 Task: Find connections with filter location Shīnḏanḏ with filter topic #Mondaymotivationwith filter profile language Spanish with filter current company Adecco with filter school Gurunanak college with filter industry Security and Investigations with filter service category Commercial Insurance with filter keywords title Brand Strategist
Action: Mouse moved to (190, 166)
Screenshot: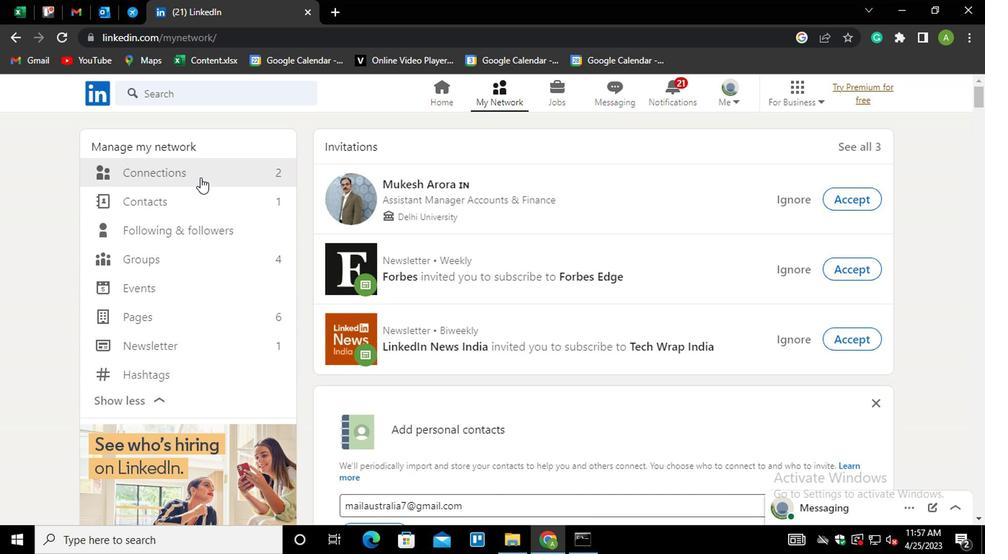 
Action: Mouse pressed left at (190, 166)
Screenshot: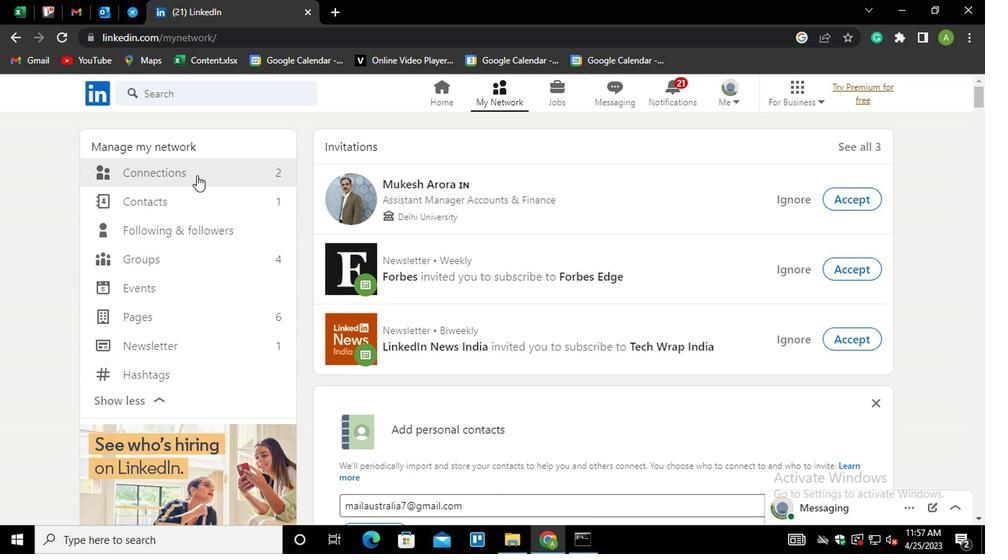 
Action: Mouse moved to (586, 167)
Screenshot: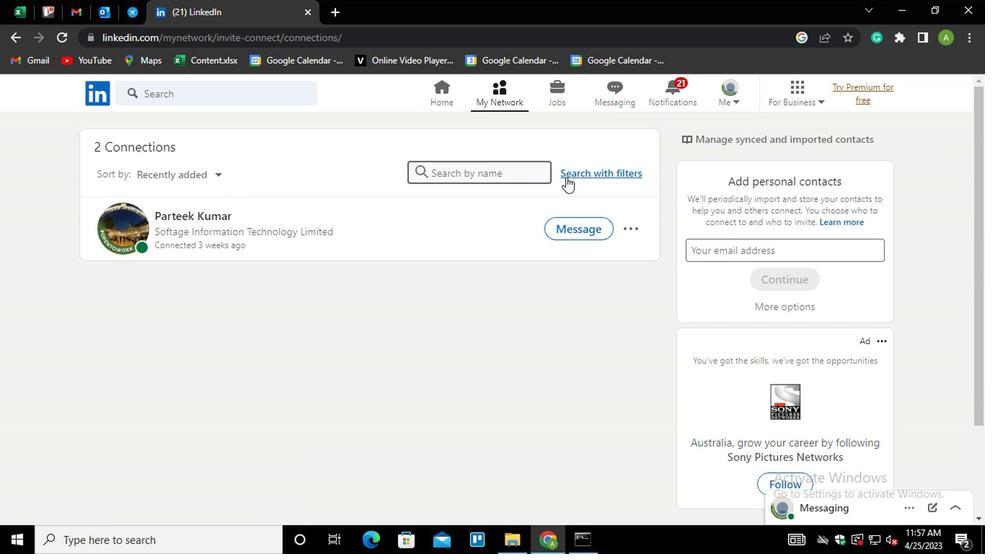 
Action: Mouse pressed left at (586, 167)
Screenshot: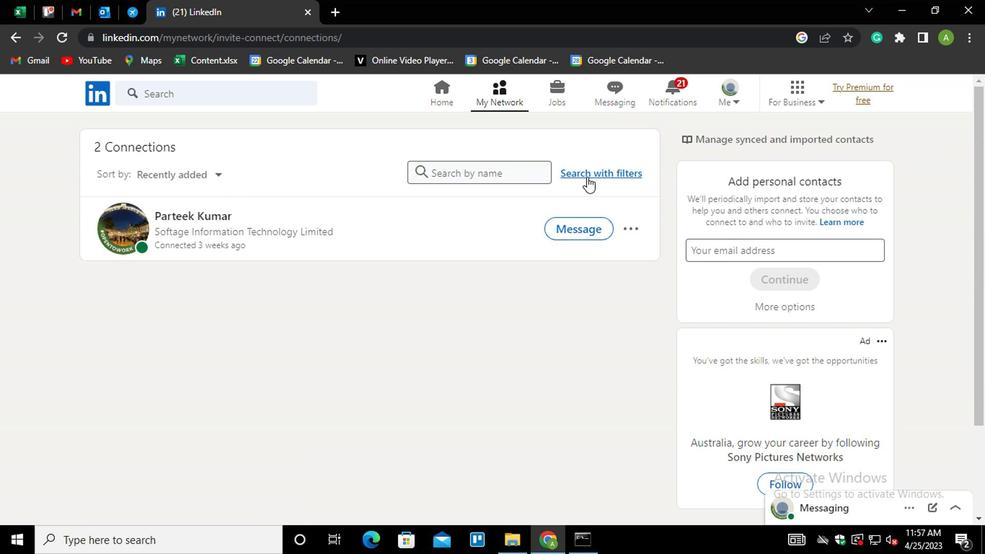 
Action: Mouse moved to (481, 122)
Screenshot: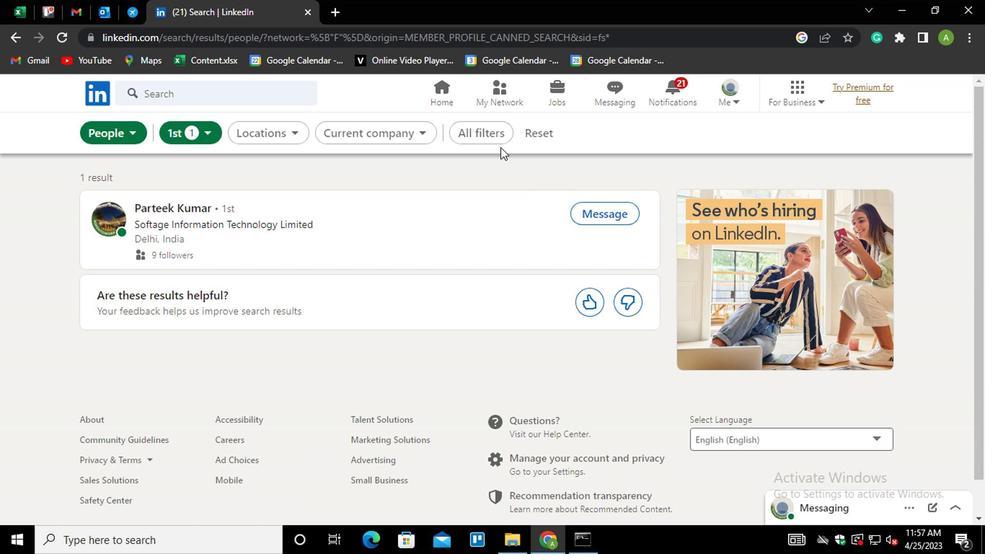 
Action: Mouse pressed left at (481, 122)
Screenshot: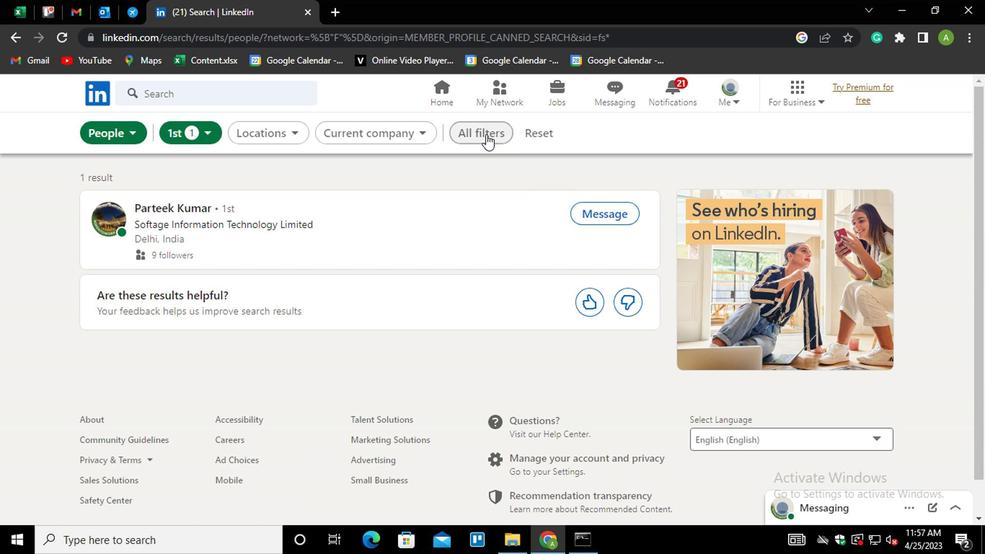 
Action: Mouse moved to (658, 362)
Screenshot: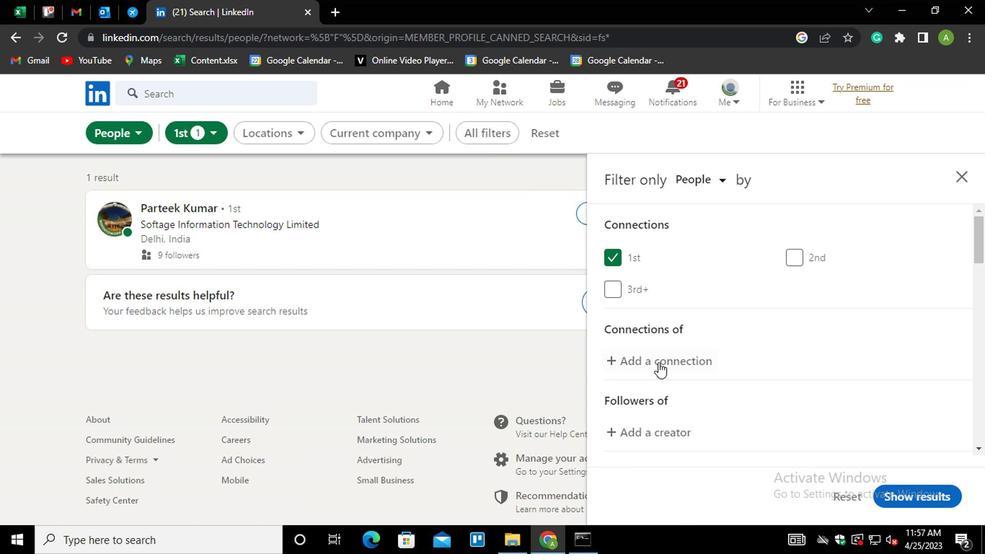 
Action: Mouse scrolled (658, 361) with delta (0, 0)
Screenshot: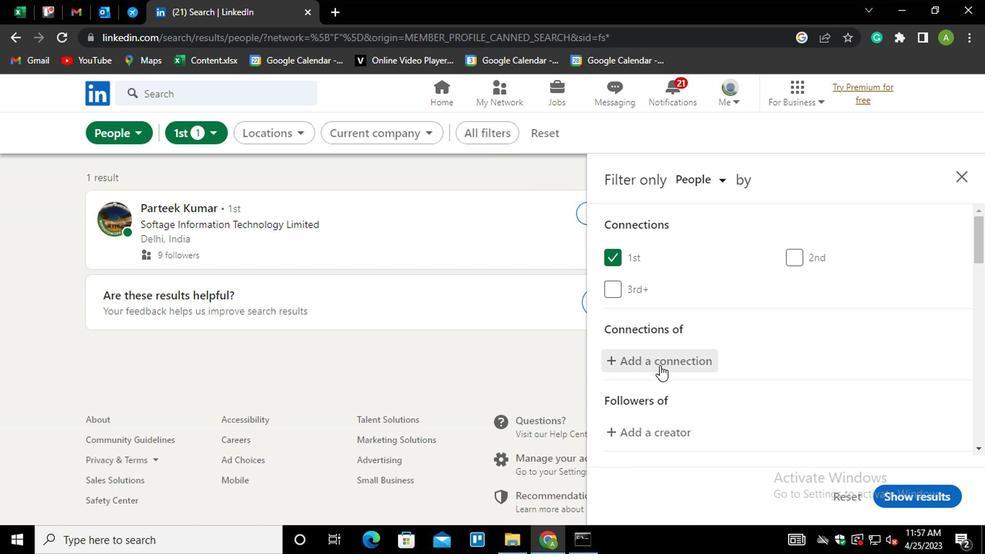 
Action: Mouse scrolled (658, 361) with delta (0, 0)
Screenshot: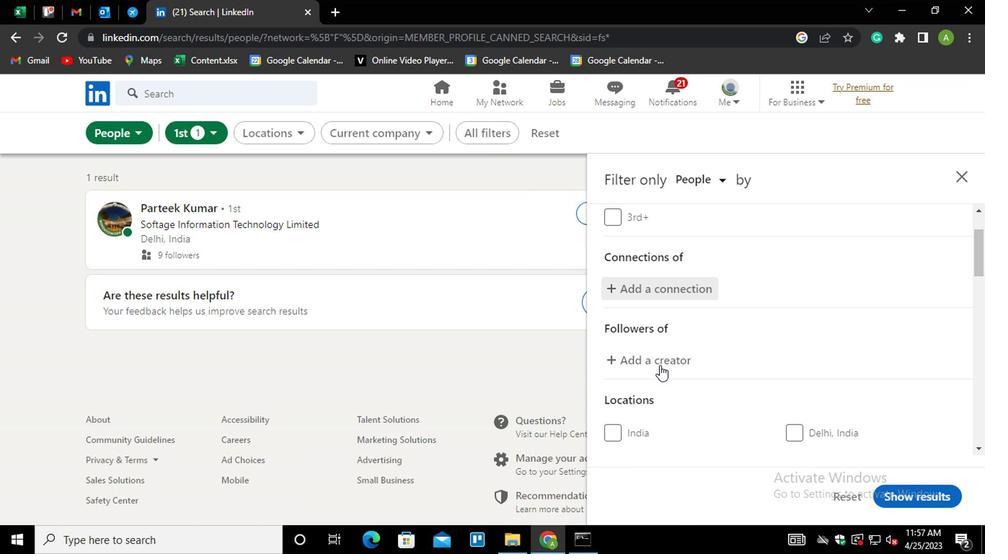 
Action: Mouse moved to (660, 368)
Screenshot: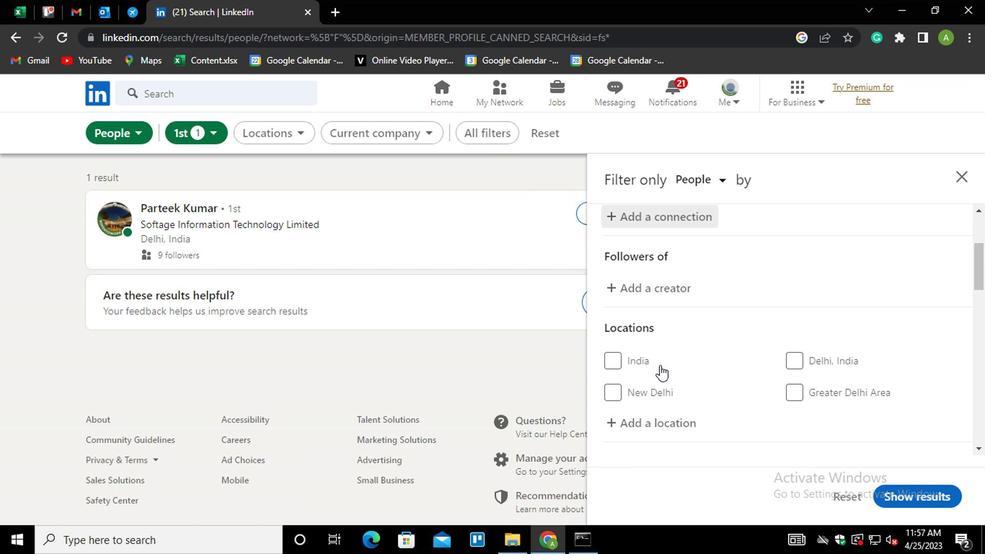
Action: Mouse scrolled (660, 367) with delta (0, -1)
Screenshot: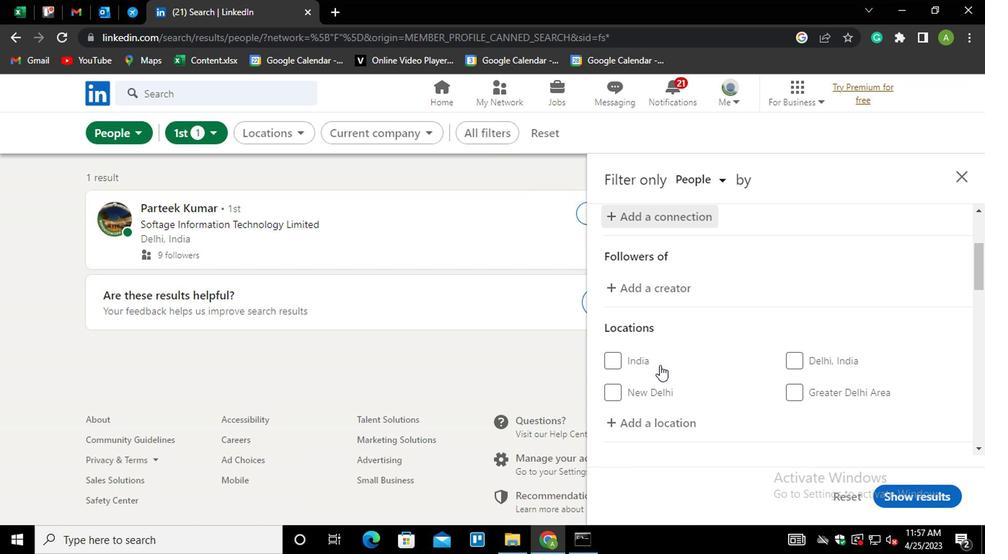 
Action: Mouse moved to (663, 349)
Screenshot: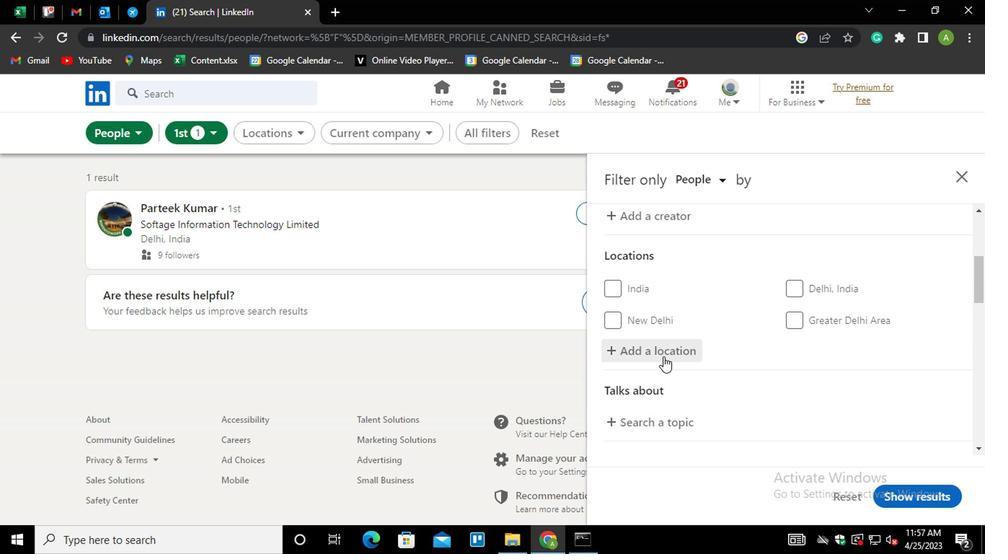
Action: Mouse scrolled (663, 348) with delta (0, 0)
Screenshot: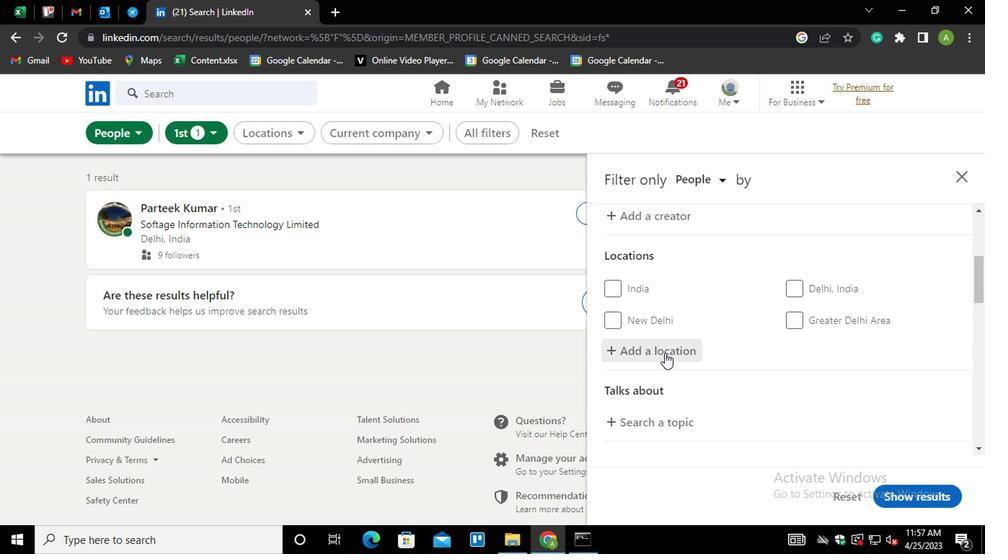 
Action: Mouse moved to (652, 275)
Screenshot: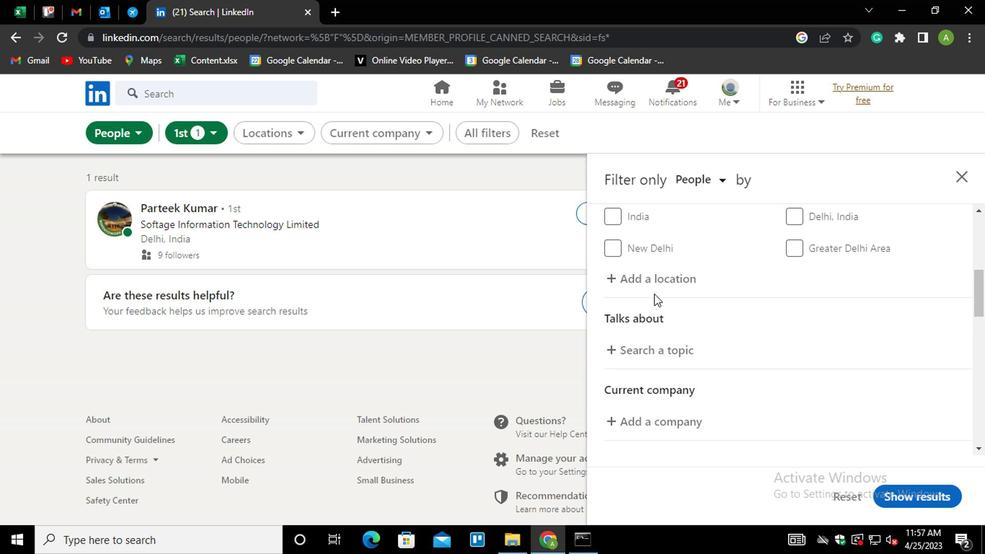 
Action: Mouse pressed left at (652, 275)
Screenshot: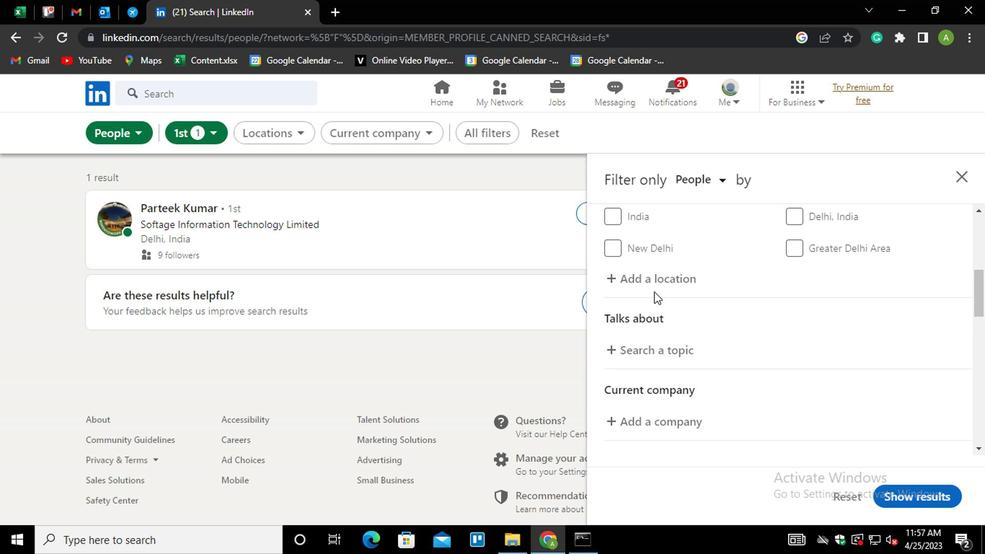 
Action: Mouse moved to (666, 272)
Screenshot: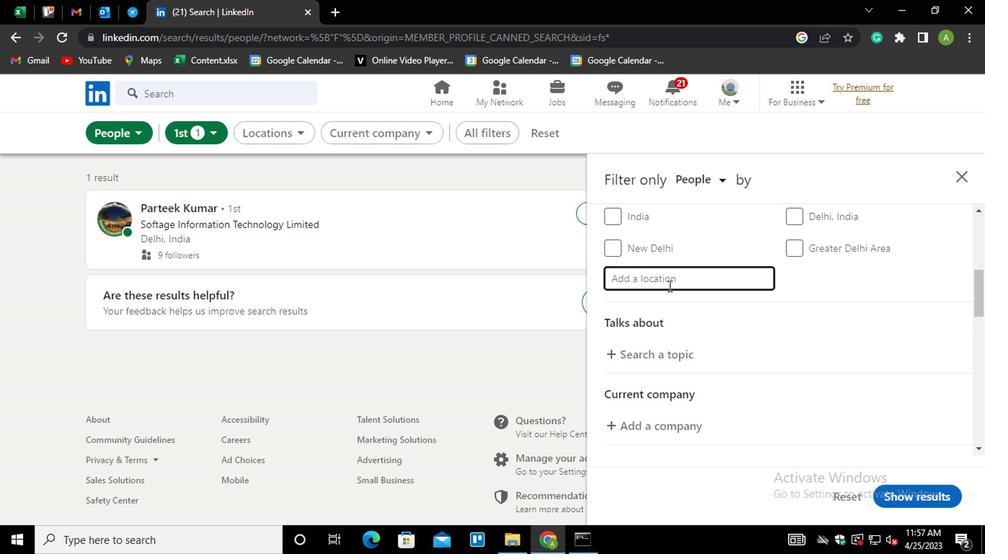 
Action: Mouse pressed left at (666, 272)
Screenshot: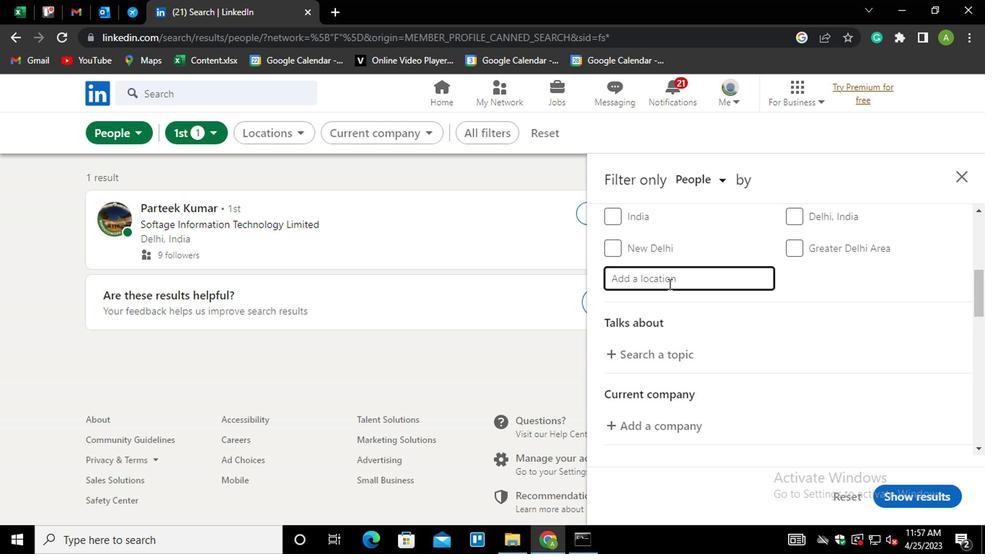 
Action: Key pressed <Key.shift>SHINDAND
Screenshot: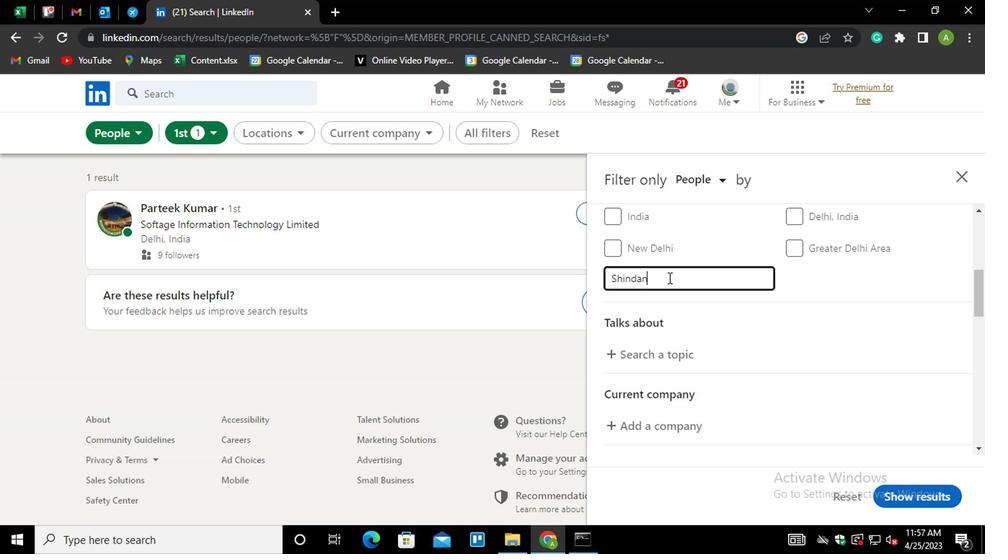 
Action: Mouse moved to (823, 288)
Screenshot: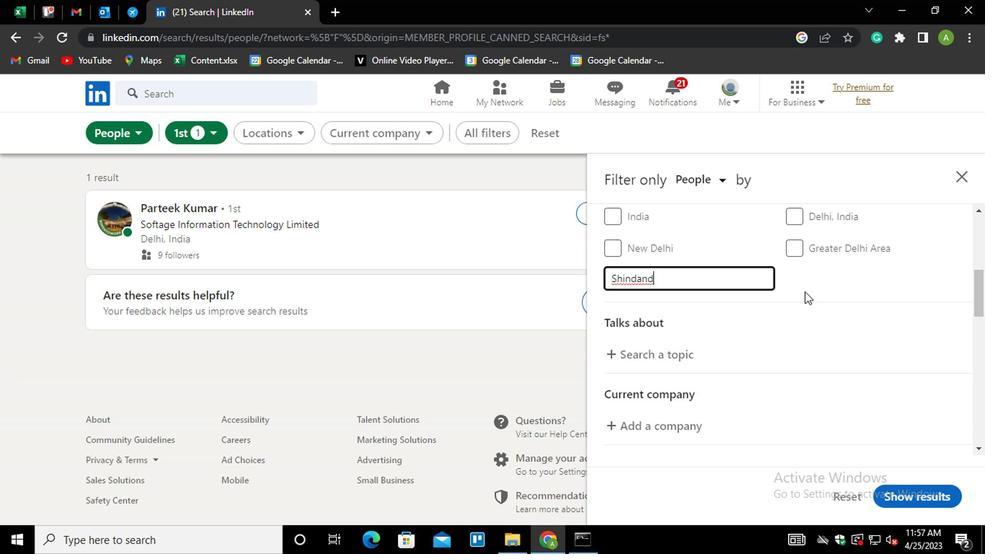 
Action: Mouse pressed left at (823, 288)
Screenshot: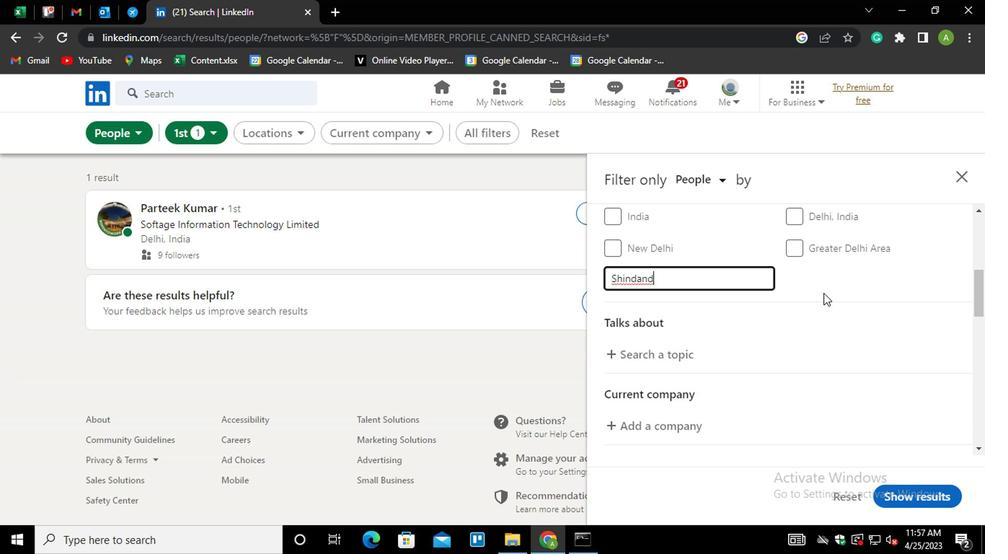 
Action: Mouse moved to (640, 346)
Screenshot: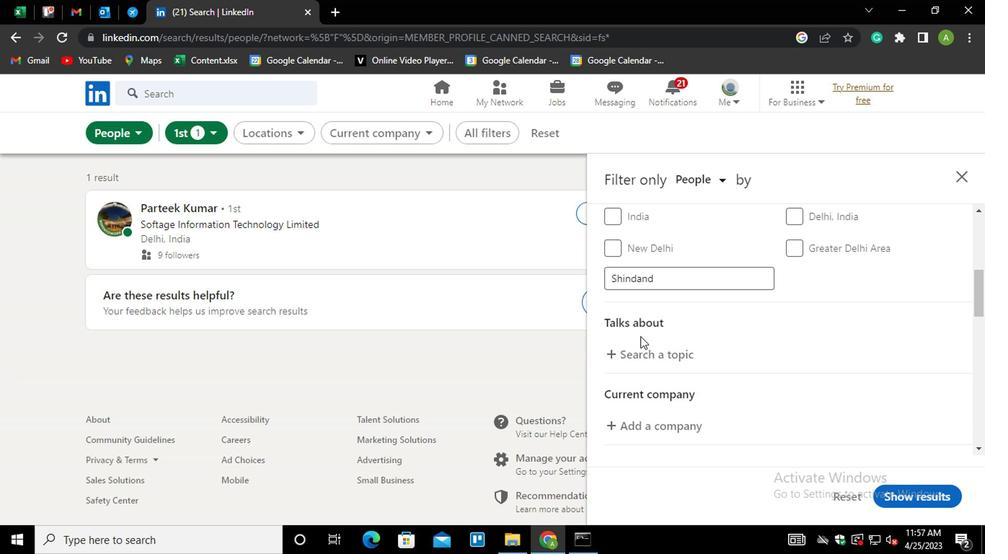 
Action: Mouse pressed left at (640, 346)
Screenshot: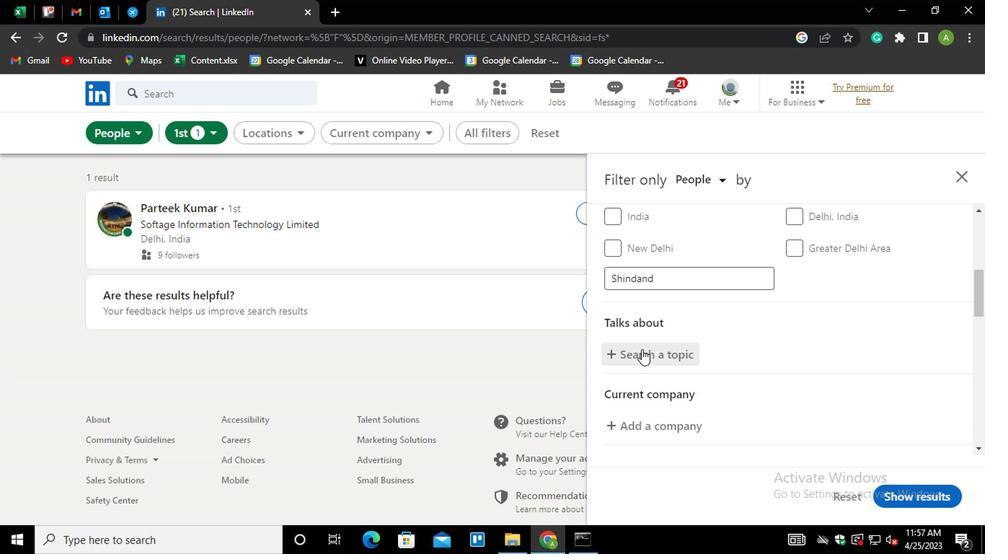 
Action: Key pressed <Key.shift>#<Key.backspace><Key.shift>#<Key.shift_r>MONDAYMOTIVATIONWITH
Screenshot: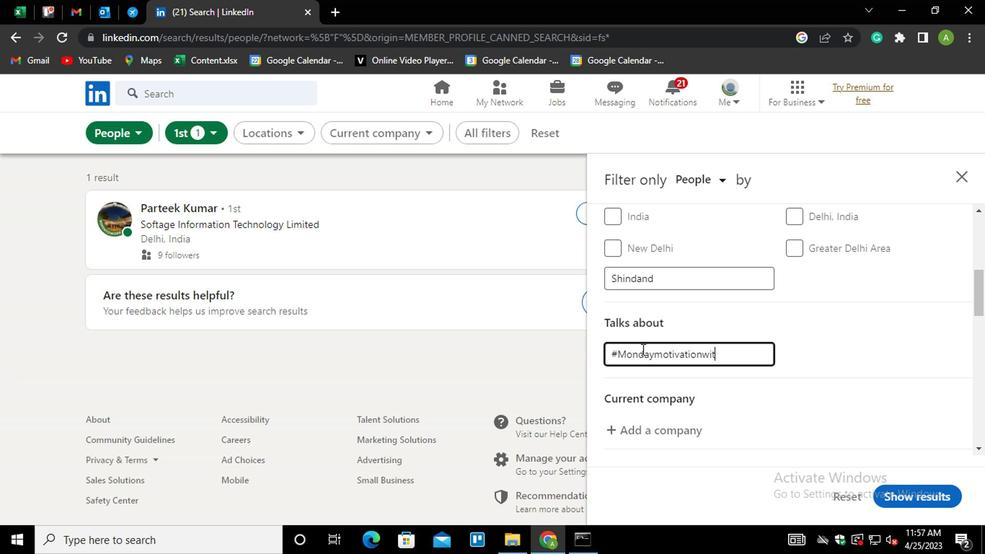 
Action: Mouse moved to (825, 290)
Screenshot: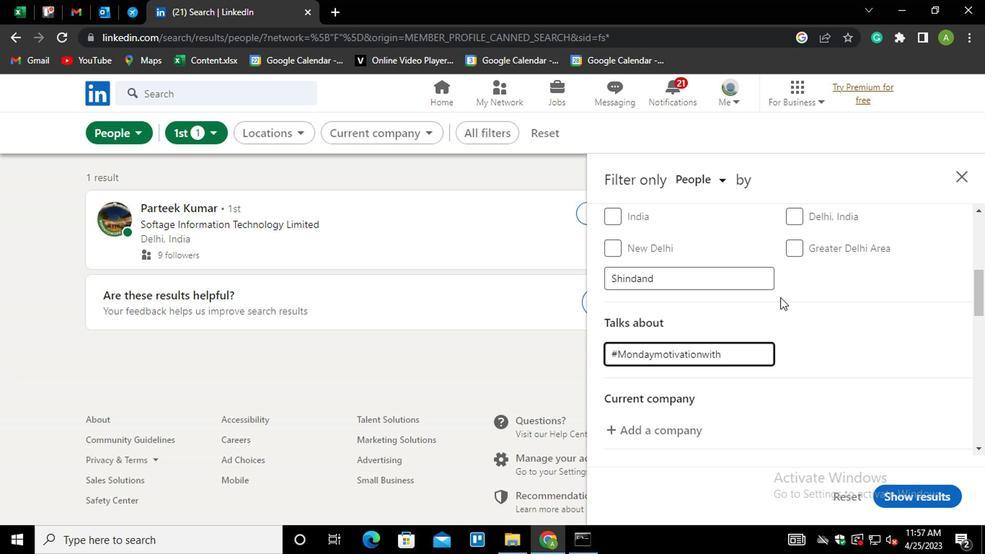 
Action: Mouse pressed left at (825, 290)
Screenshot: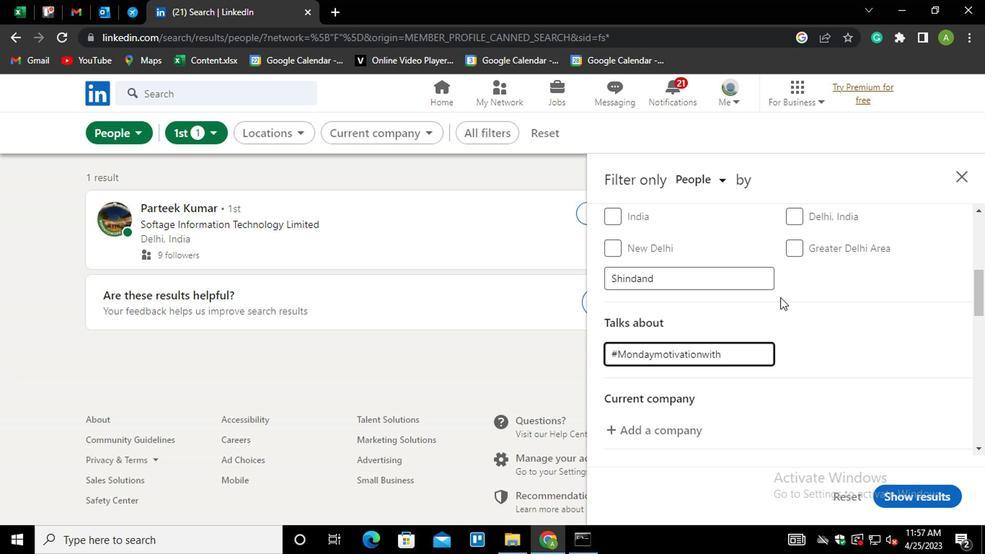 
Action: Mouse moved to (887, 327)
Screenshot: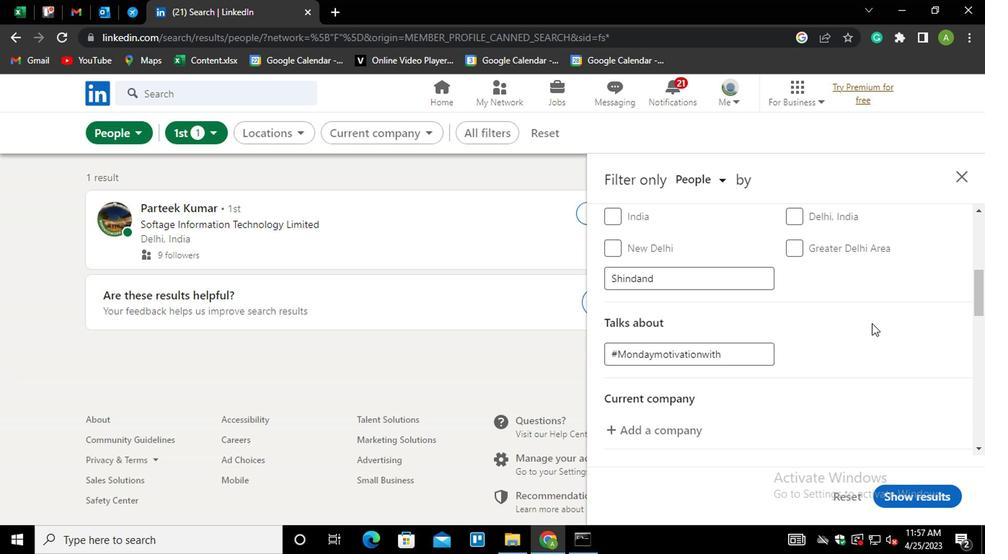
Action: Mouse scrolled (887, 326) with delta (0, -1)
Screenshot: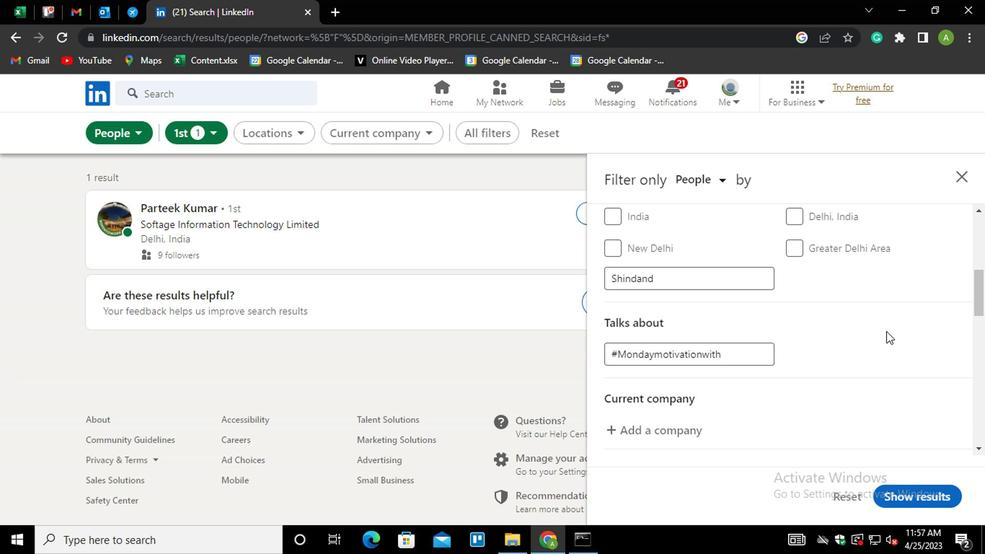 
Action: Mouse scrolled (887, 326) with delta (0, -1)
Screenshot: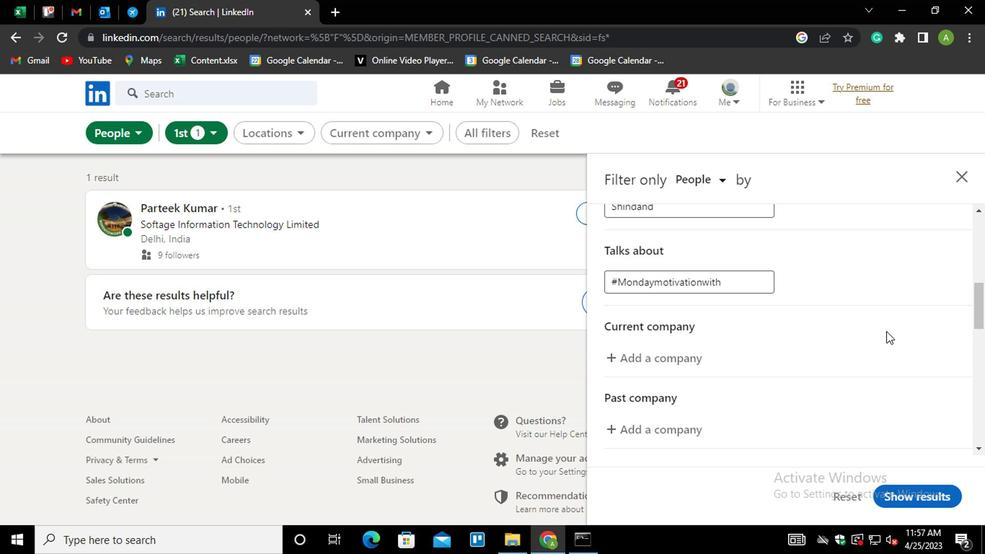 
Action: Mouse scrolled (887, 326) with delta (0, -1)
Screenshot: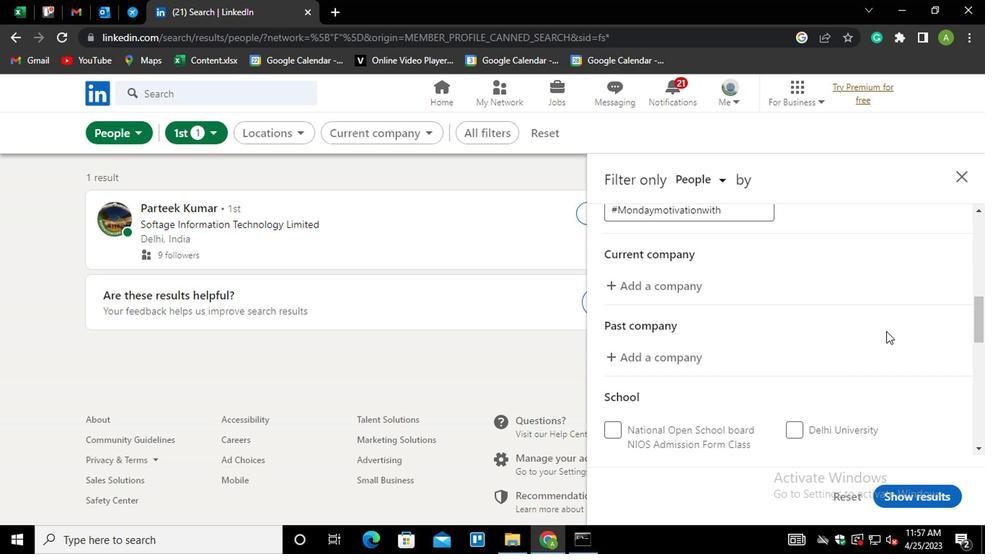 
Action: Mouse scrolled (887, 326) with delta (0, -1)
Screenshot: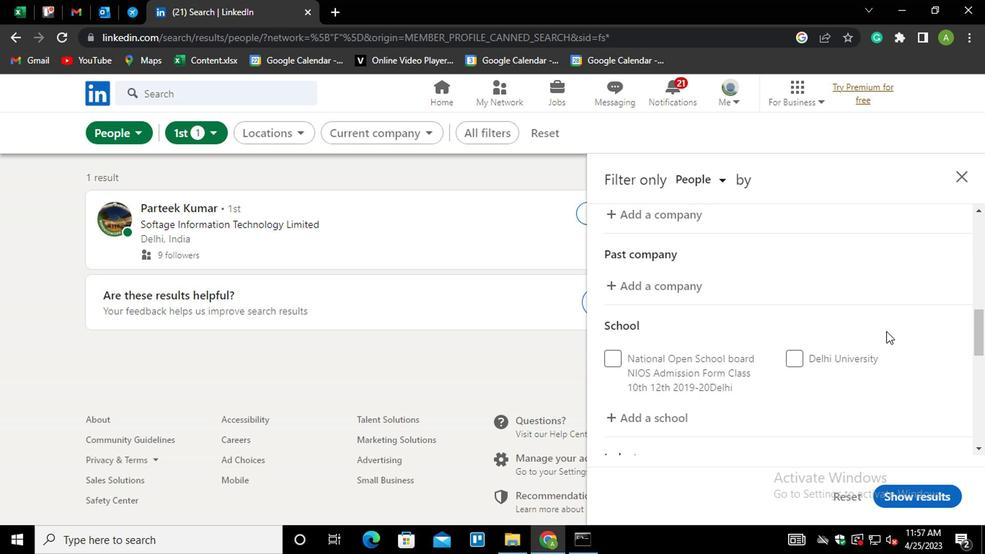 
Action: Mouse scrolled (887, 326) with delta (0, -1)
Screenshot: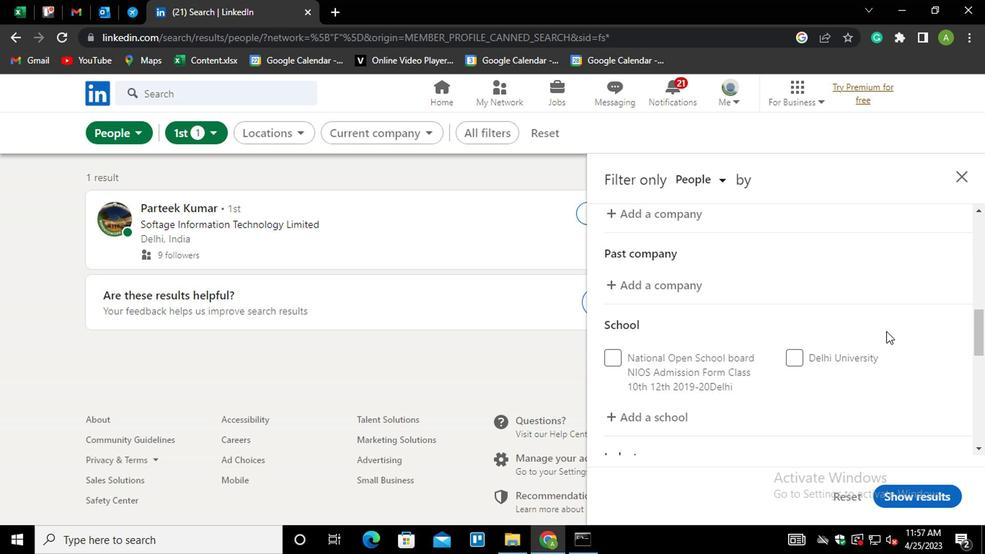 
Action: Mouse moved to (887, 328)
Screenshot: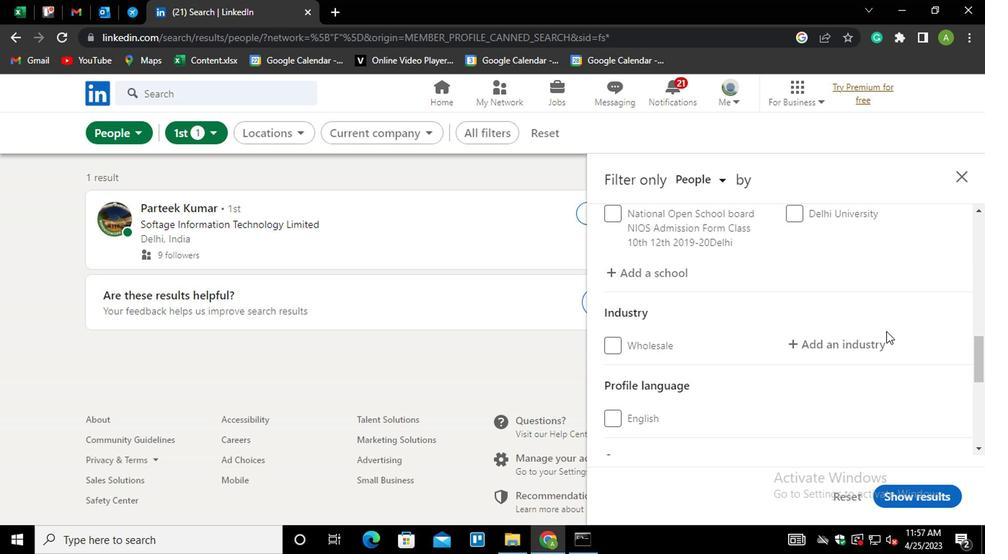 
Action: Mouse scrolled (887, 327) with delta (0, 0)
Screenshot: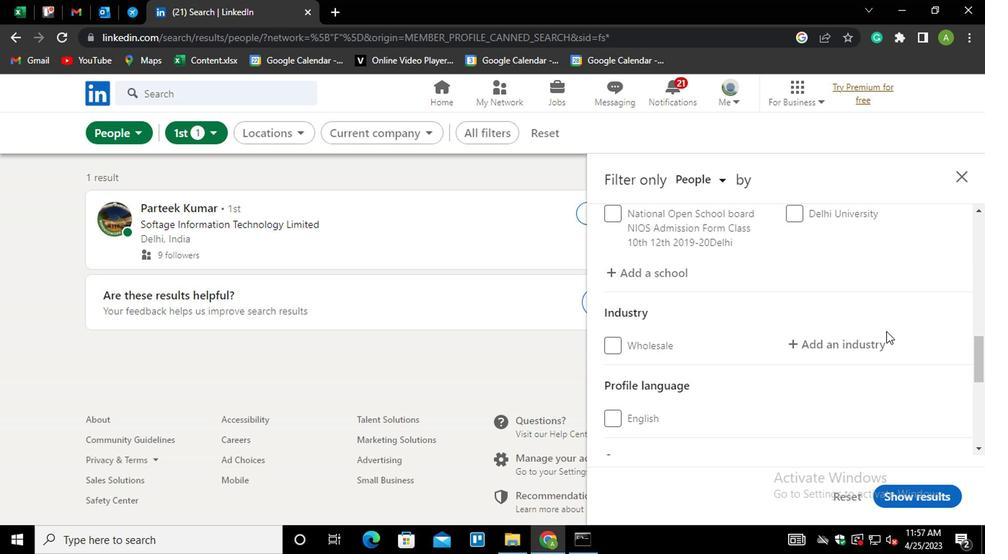 
Action: Mouse moved to (887, 329)
Screenshot: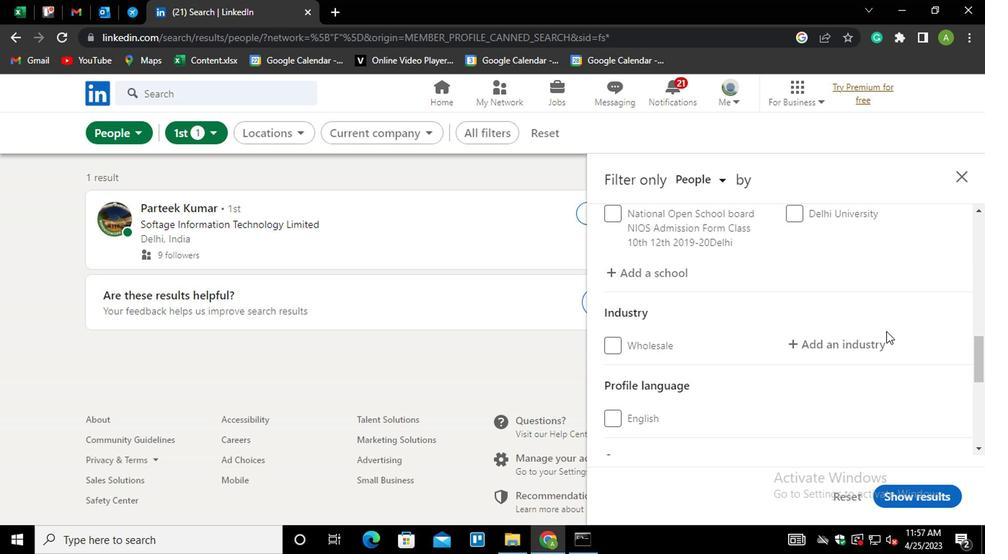 
Action: Mouse scrolled (887, 328) with delta (0, -1)
Screenshot: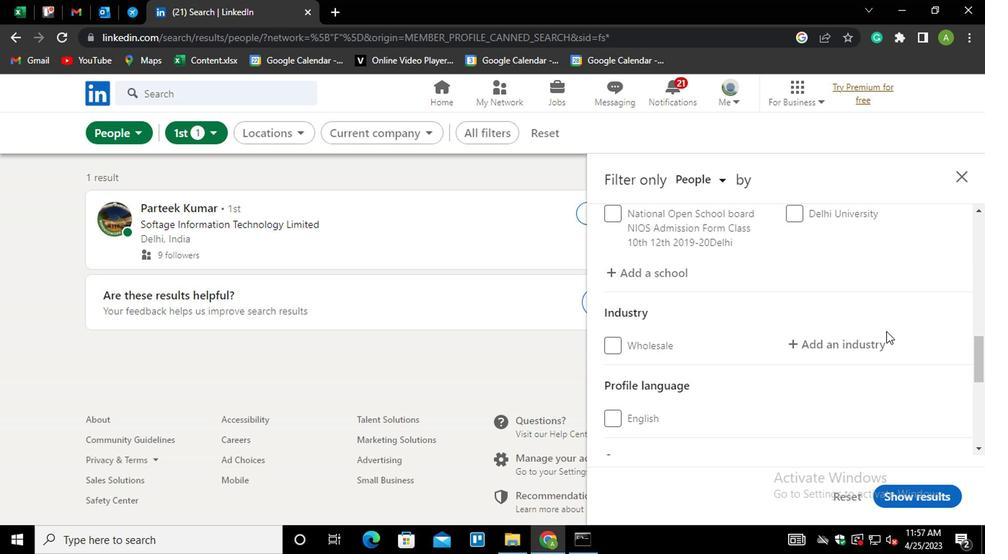 
Action: Mouse scrolled (887, 328) with delta (0, -1)
Screenshot: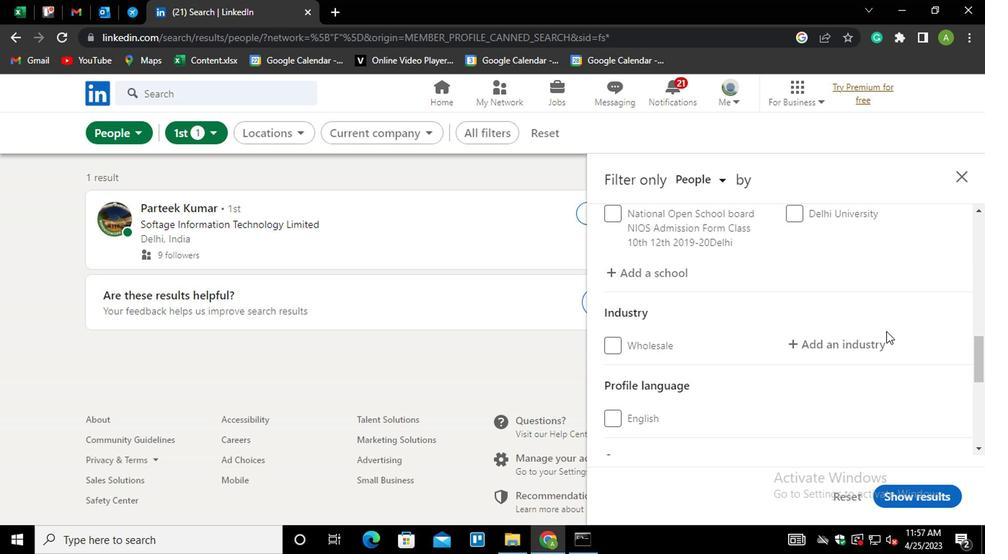 
Action: Mouse scrolled (887, 329) with delta (0, 0)
Screenshot: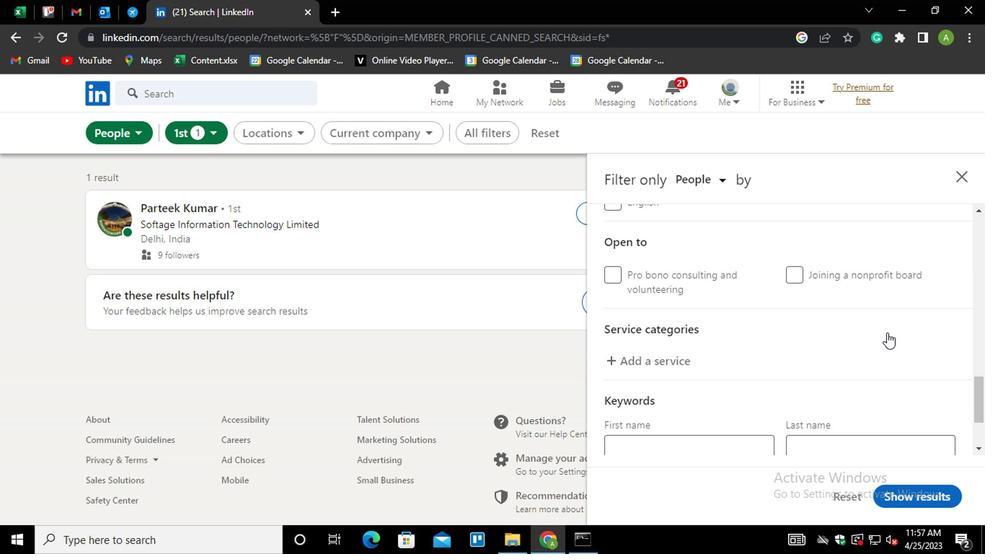 
Action: Mouse scrolled (887, 329) with delta (0, 0)
Screenshot: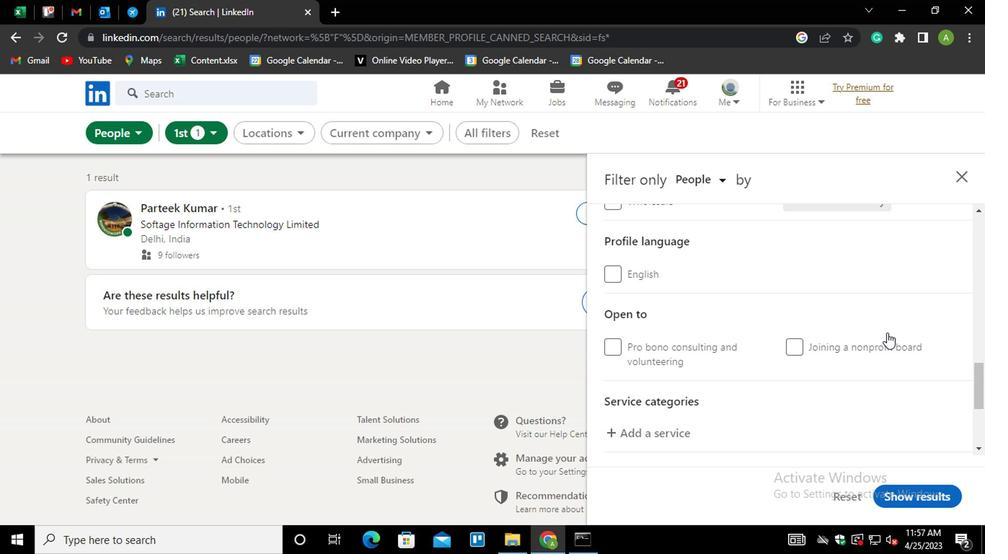 
Action: Mouse scrolled (887, 329) with delta (0, 0)
Screenshot: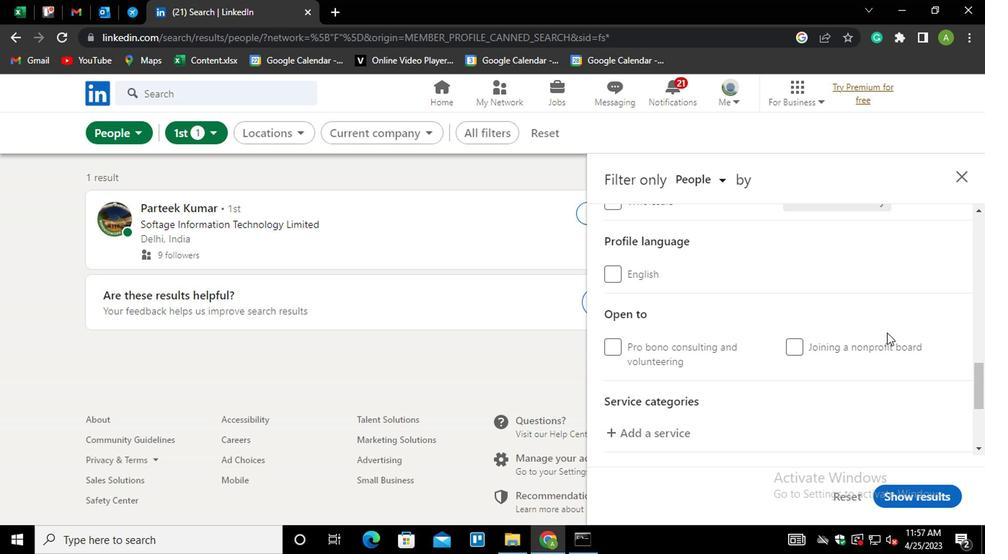 
Action: Mouse scrolled (887, 329) with delta (0, 0)
Screenshot: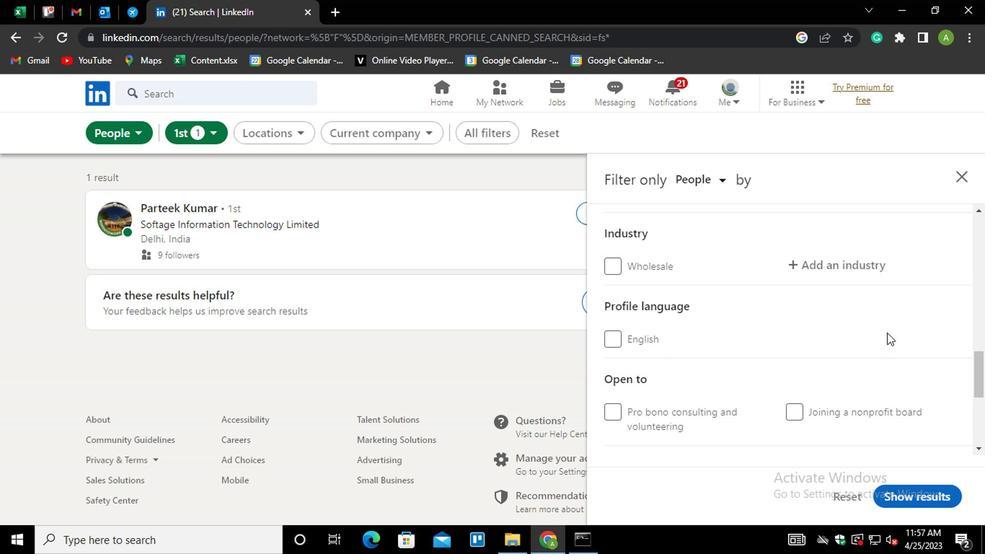 
Action: Mouse scrolled (887, 329) with delta (0, 0)
Screenshot: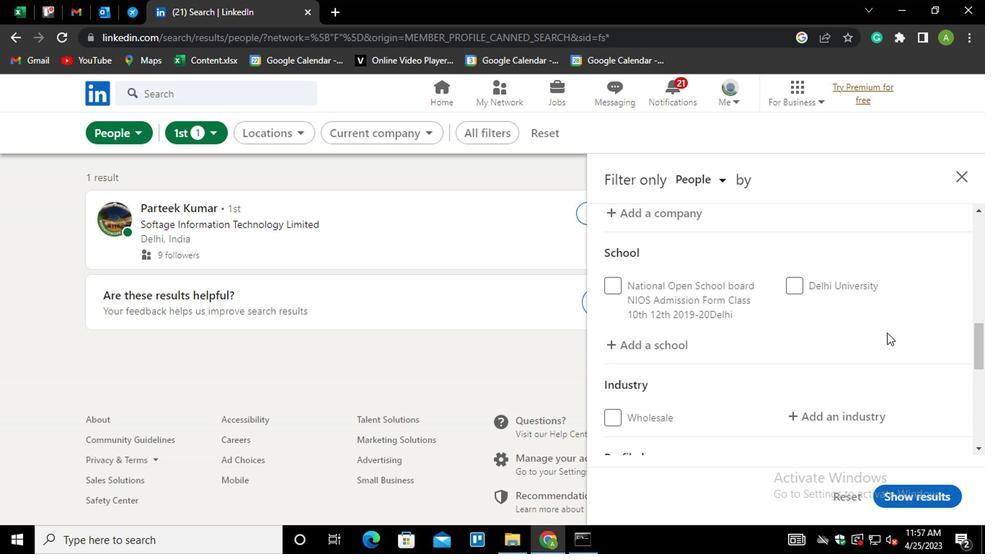 
Action: Mouse scrolled (887, 329) with delta (0, 0)
Screenshot: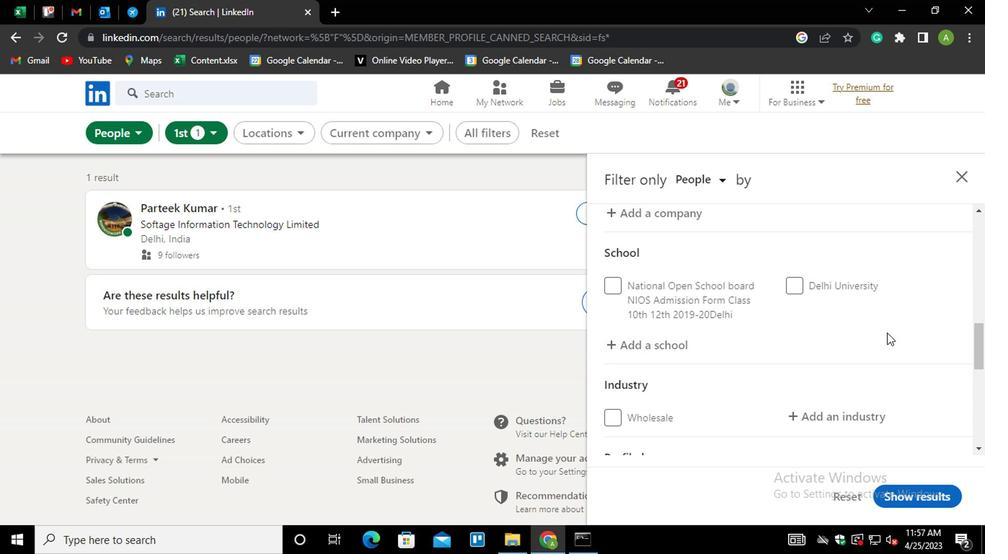 
Action: Mouse moved to (690, 276)
Screenshot: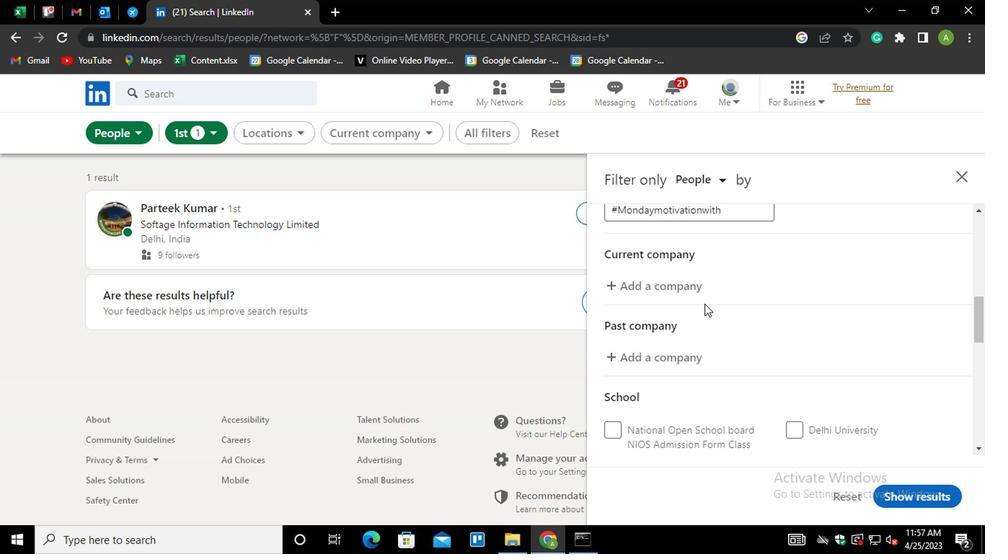 
Action: Mouse pressed left at (690, 276)
Screenshot: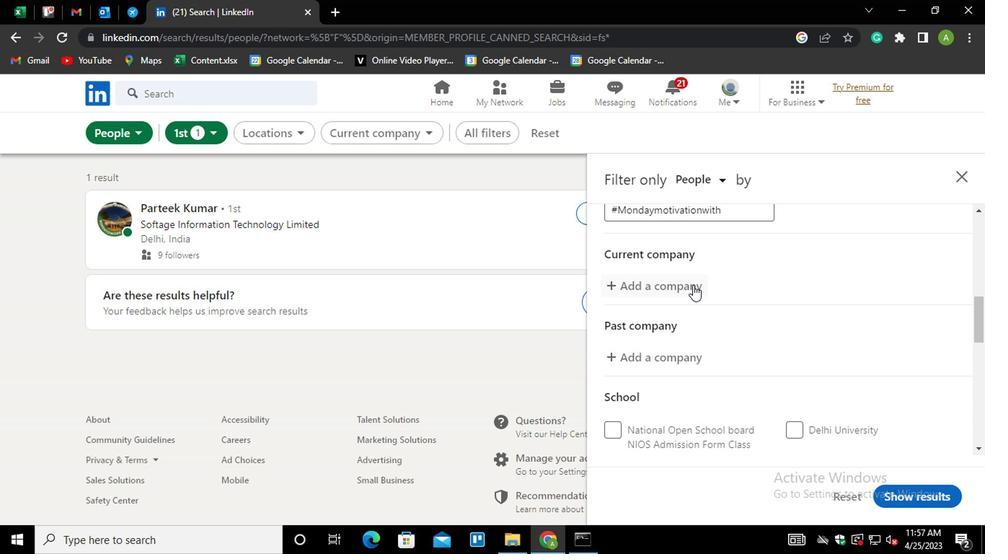 
Action: Mouse moved to (690, 276)
Screenshot: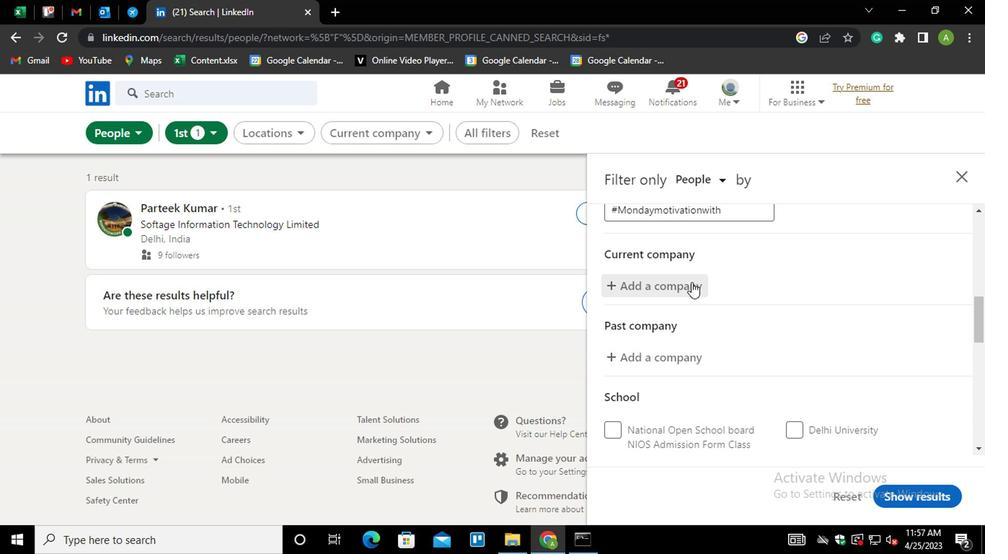 
Action: Key pressed <Key.shift>ADD<Key.backspace>ECC<Key.down><Key.enter>
Screenshot: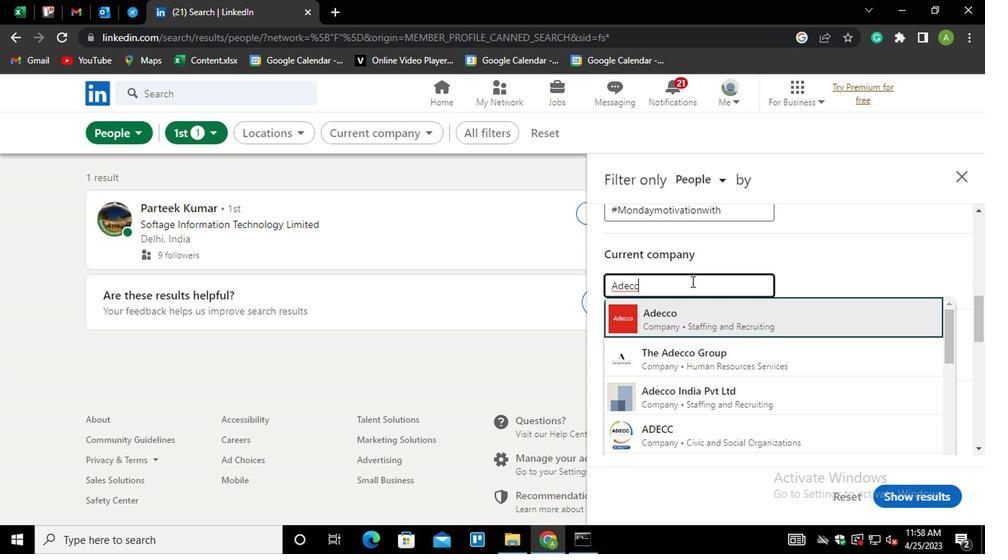 
Action: Mouse moved to (763, 299)
Screenshot: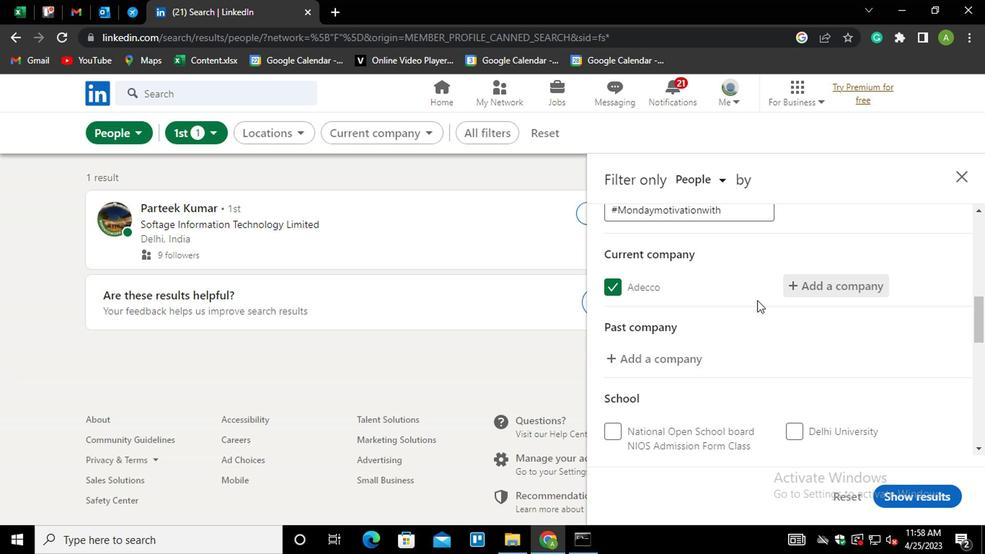 
Action: Mouse scrolled (763, 299) with delta (0, 0)
Screenshot: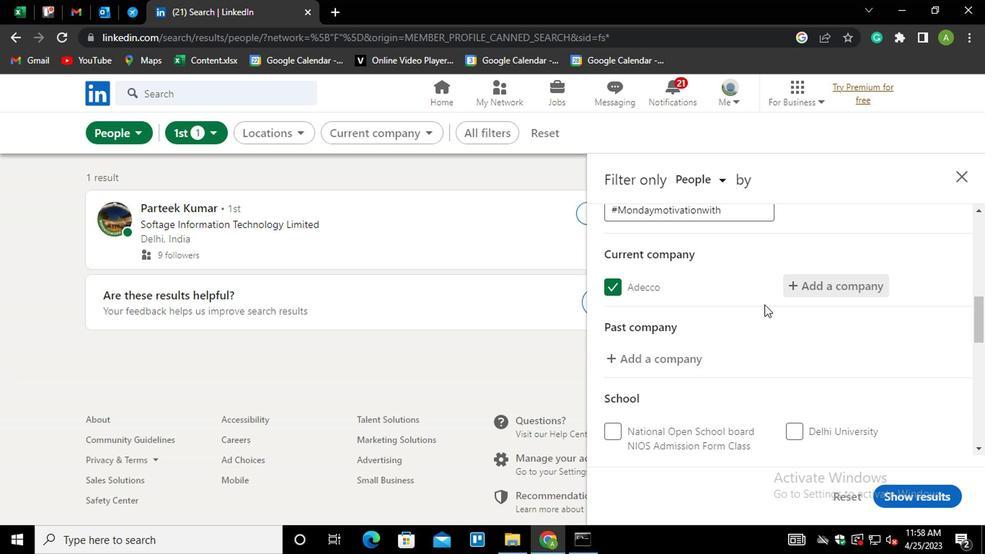
Action: Mouse scrolled (763, 299) with delta (0, 0)
Screenshot: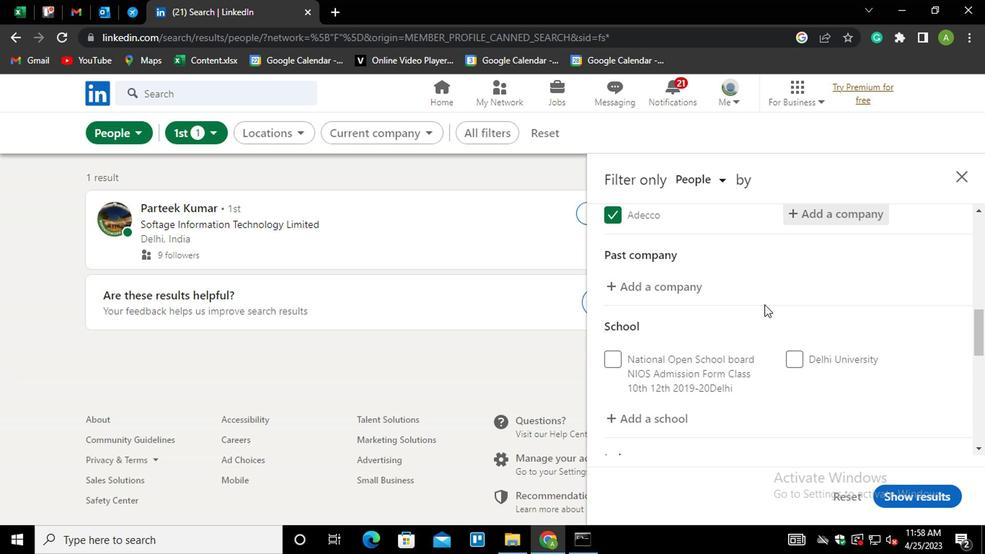
Action: Mouse moved to (652, 348)
Screenshot: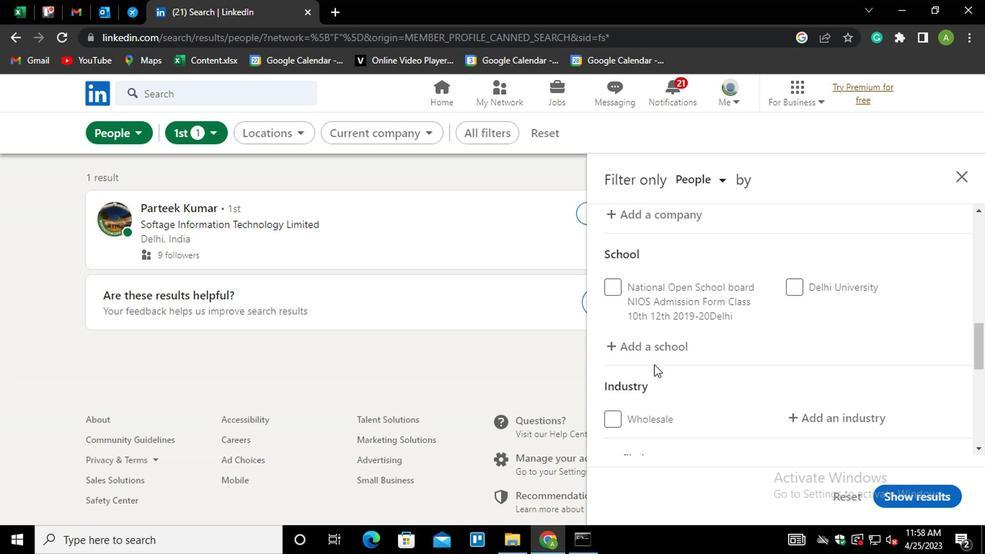 
Action: Mouse pressed left at (652, 348)
Screenshot: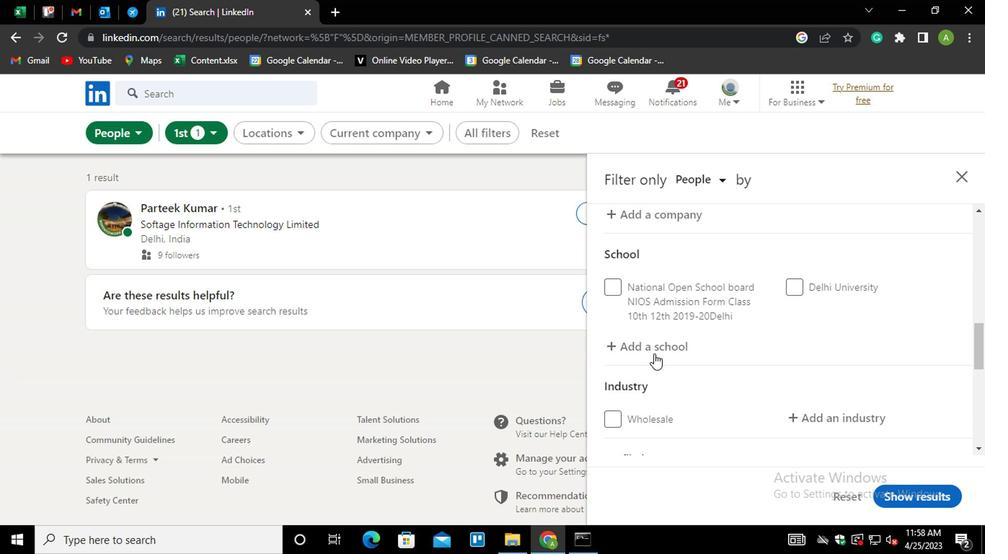 
Action: Mouse moved to (663, 345)
Screenshot: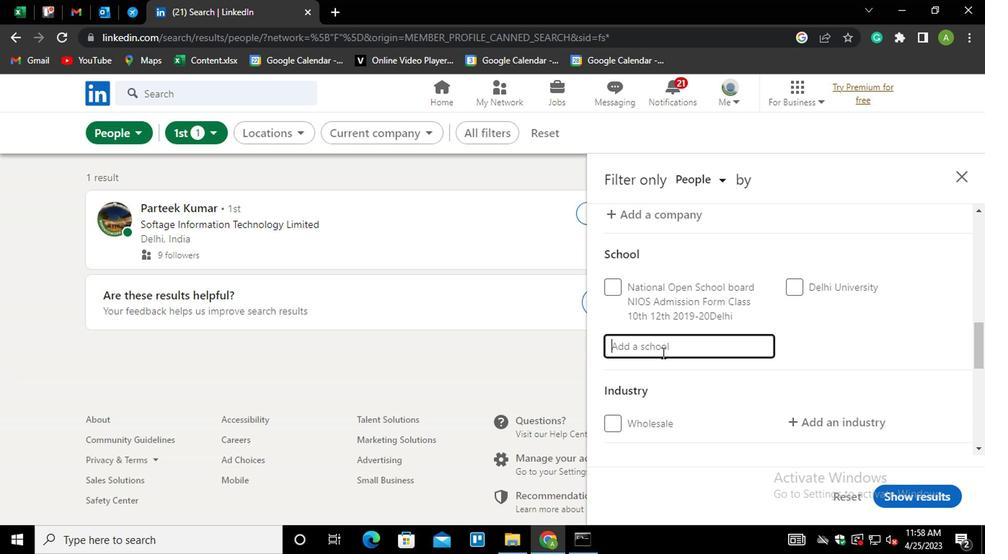 
Action: Mouse pressed left at (663, 345)
Screenshot: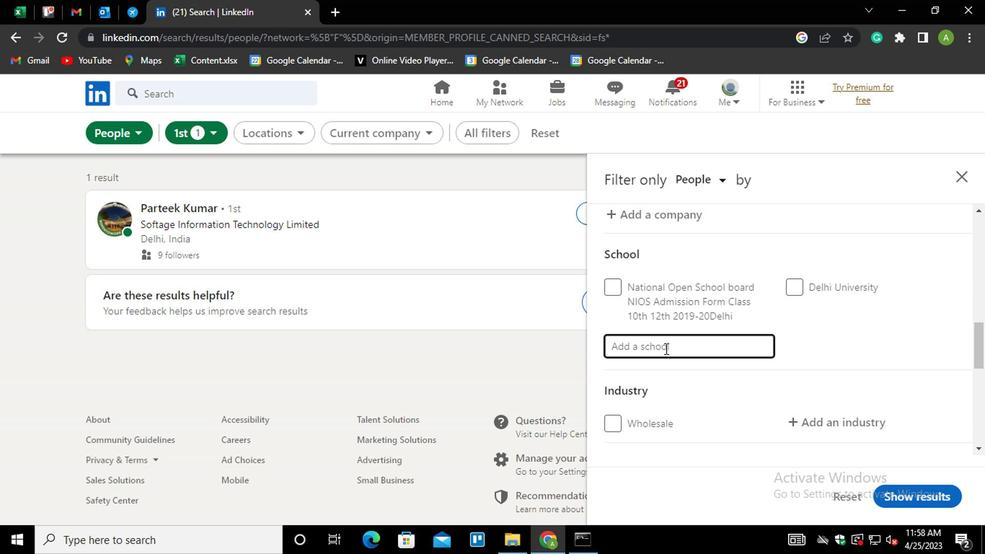 
Action: Key pressed <Key.shift>GURUNANAK<Key.down><Key.enter>
Screenshot: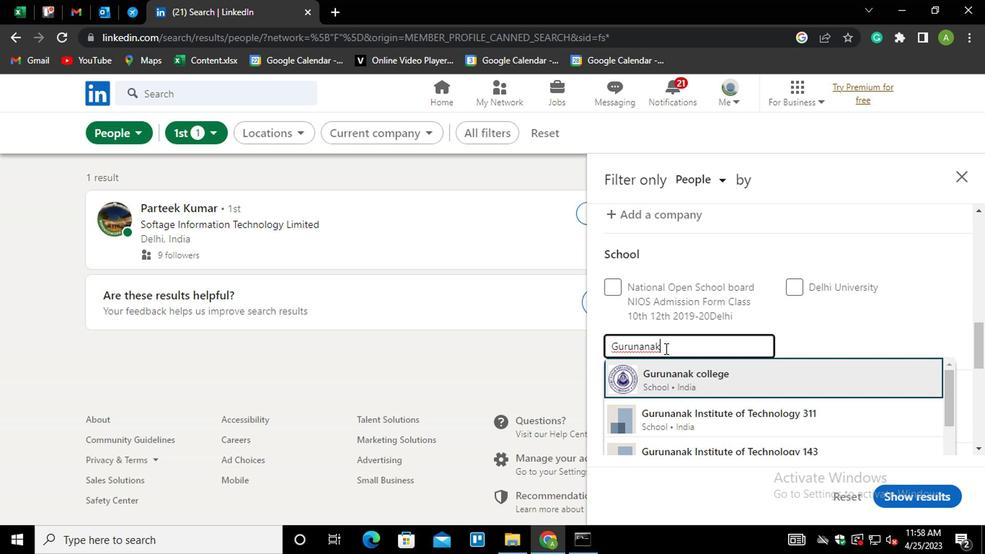 
Action: Mouse moved to (732, 388)
Screenshot: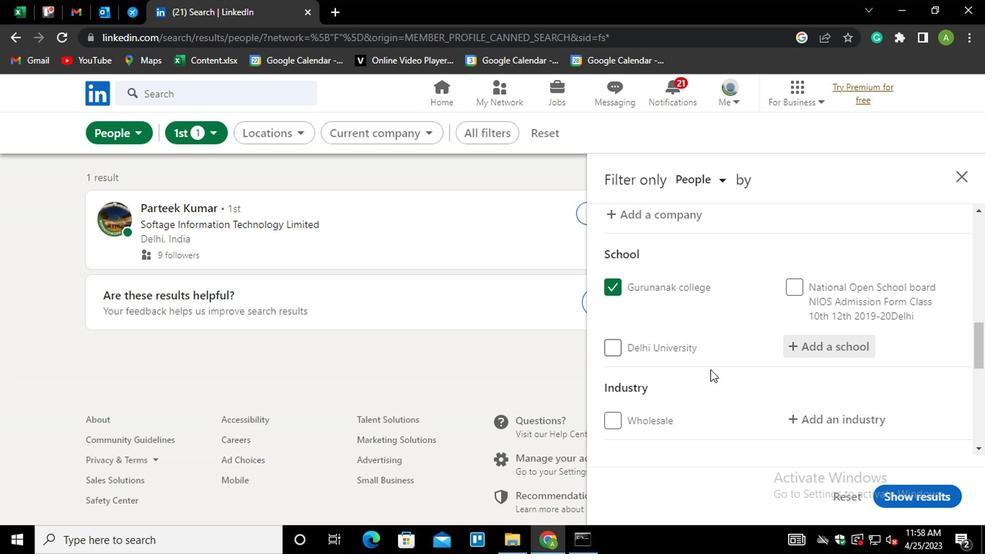 
Action: Mouse scrolled (732, 388) with delta (0, 0)
Screenshot: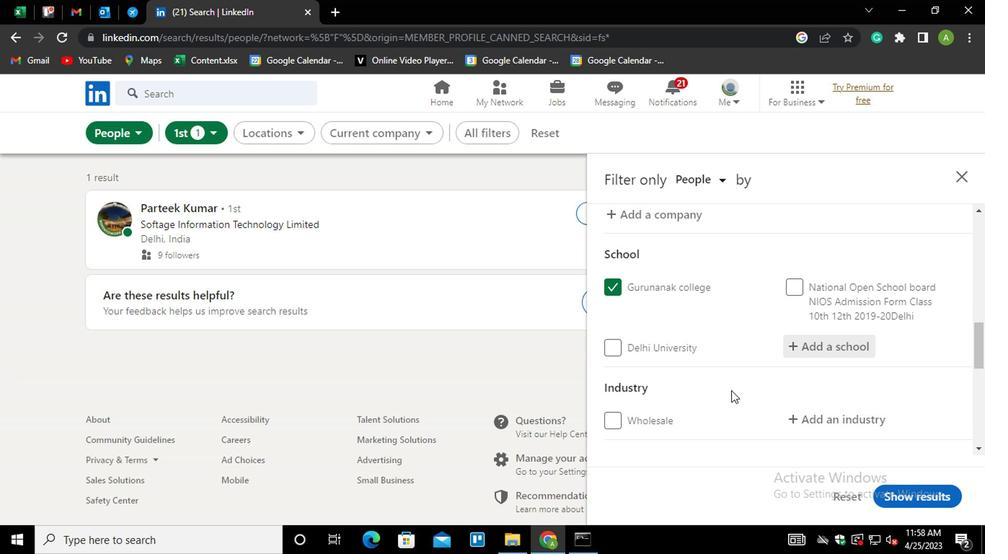 
Action: Mouse moved to (811, 337)
Screenshot: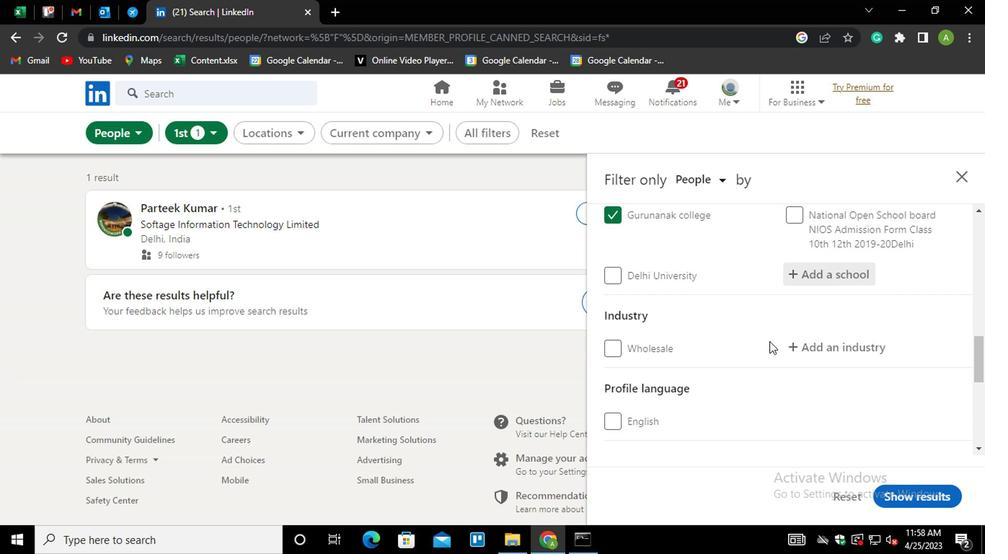 
Action: Mouse pressed left at (811, 337)
Screenshot: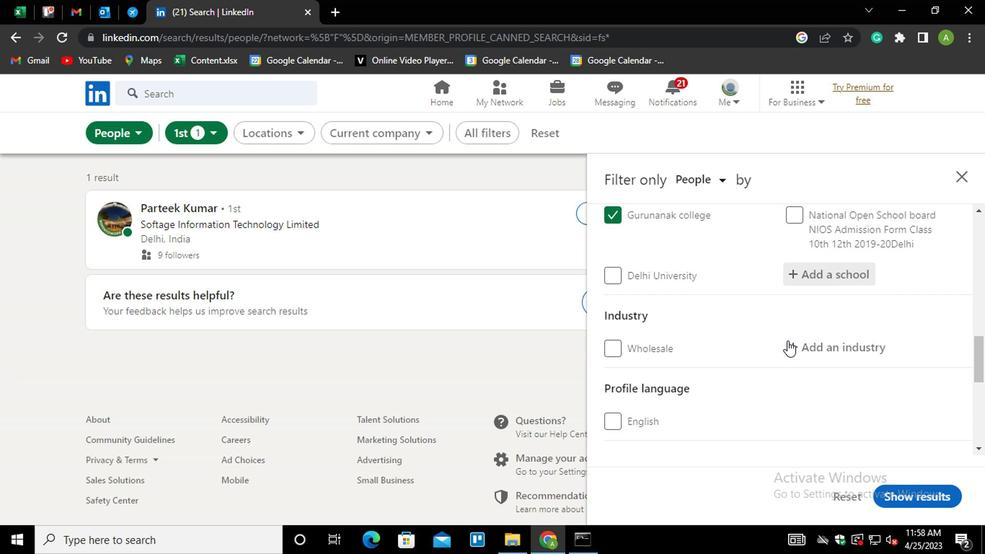 
Action: Mouse moved to (809, 343)
Screenshot: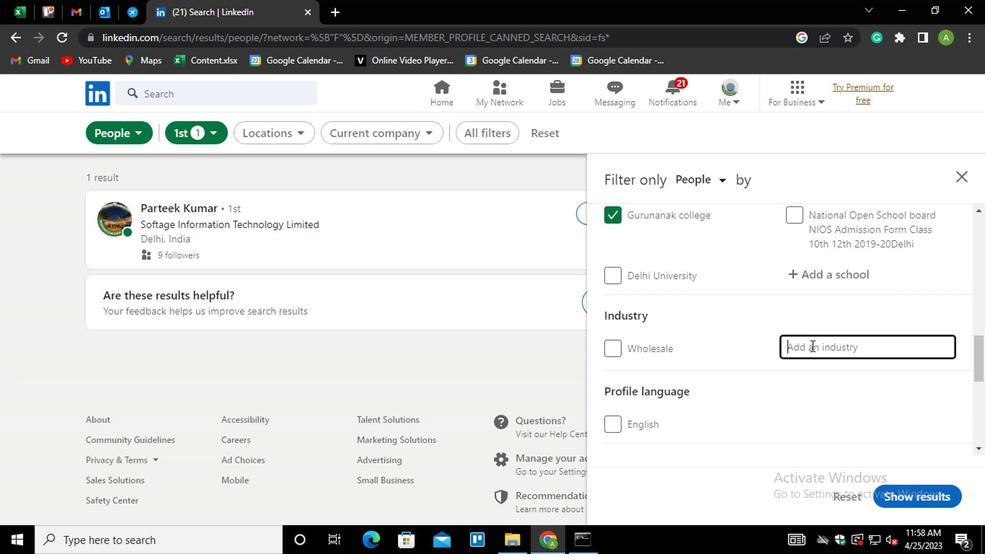 
Action: Key pressed <Key.shift>SECURITY
Screenshot: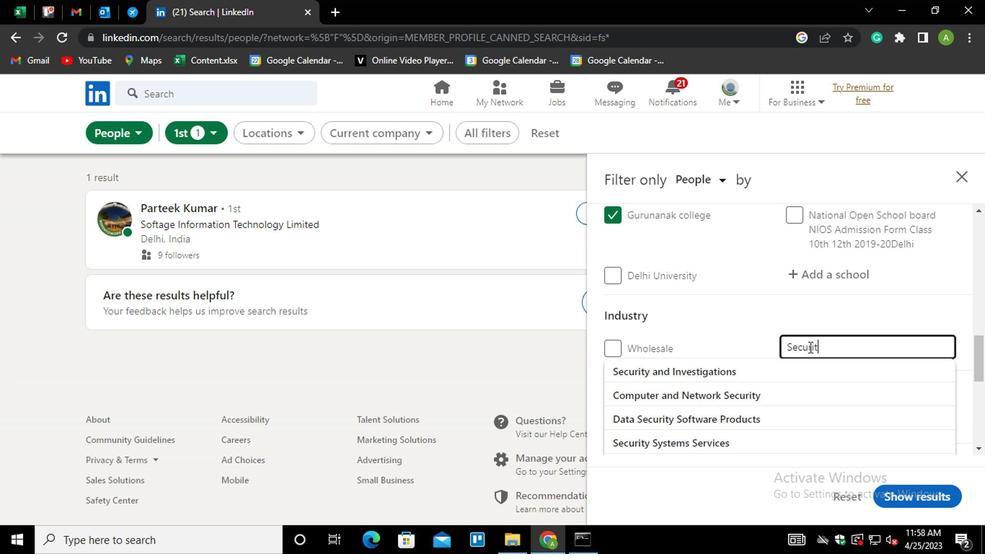 
Action: Mouse moved to (748, 371)
Screenshot: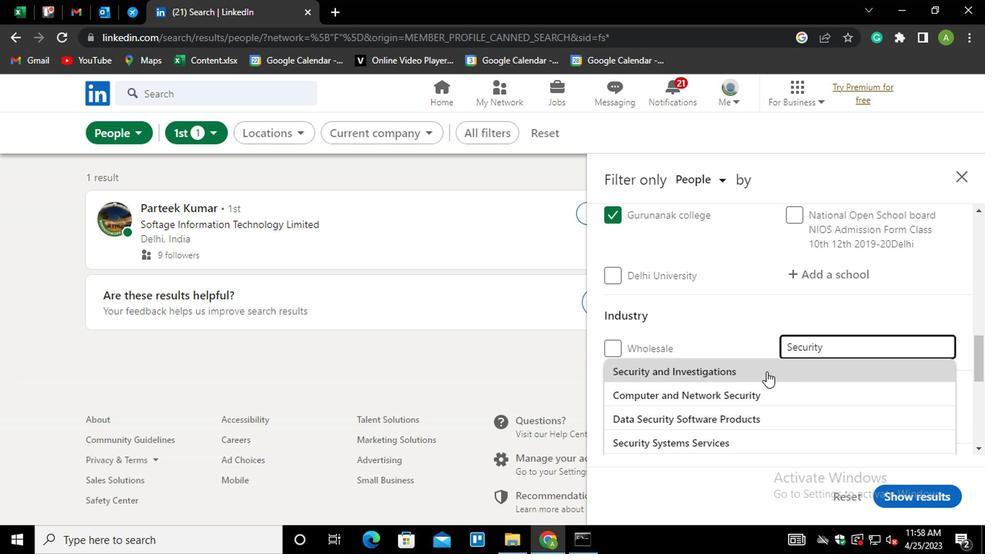 
Action: Mouse pressed left at (748, 371)
Screenshot: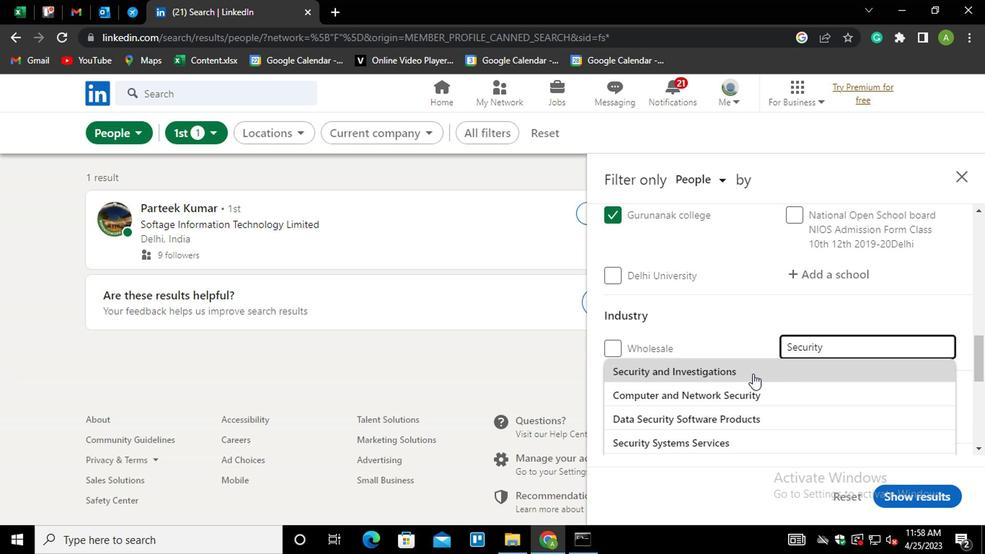 
Action: Mouse moved to (801, 364)
Screenshot: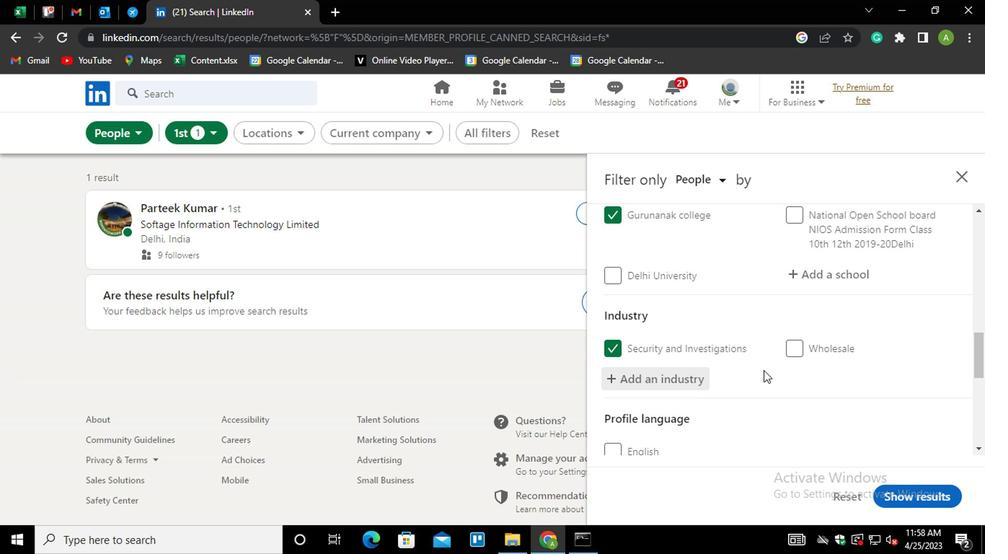 
Action: Mouse scrolled (801, 363) with delta (0, 0)
Screenshot: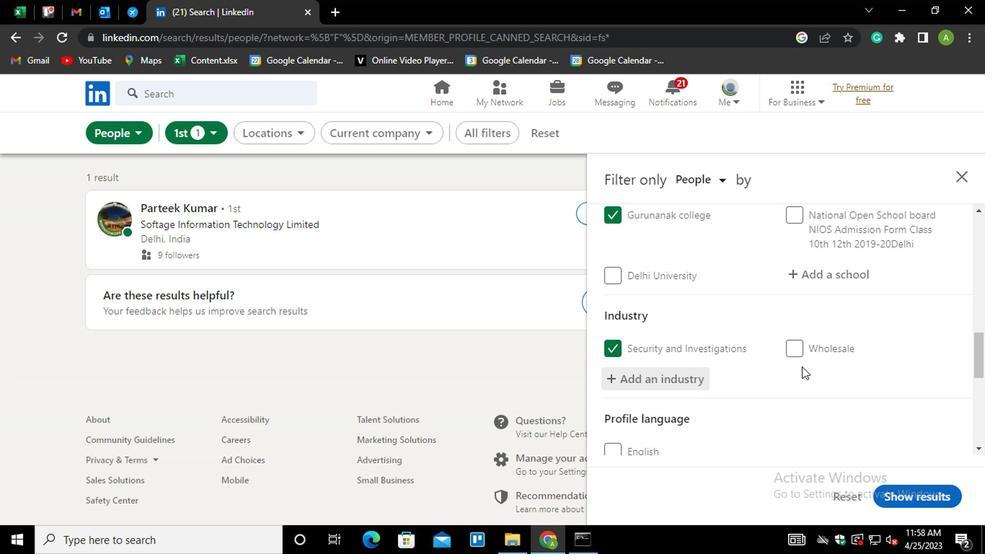 
Action: Mouse moved to (801, 365)
Screenshot: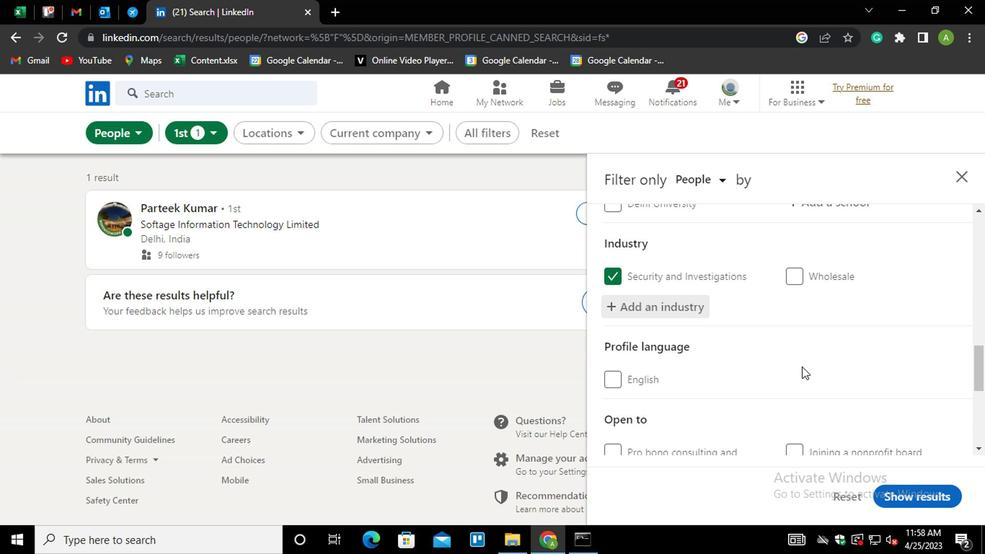 
Action: Mouse scrolled (801, 364) with delta (0, -1)
Screenshot: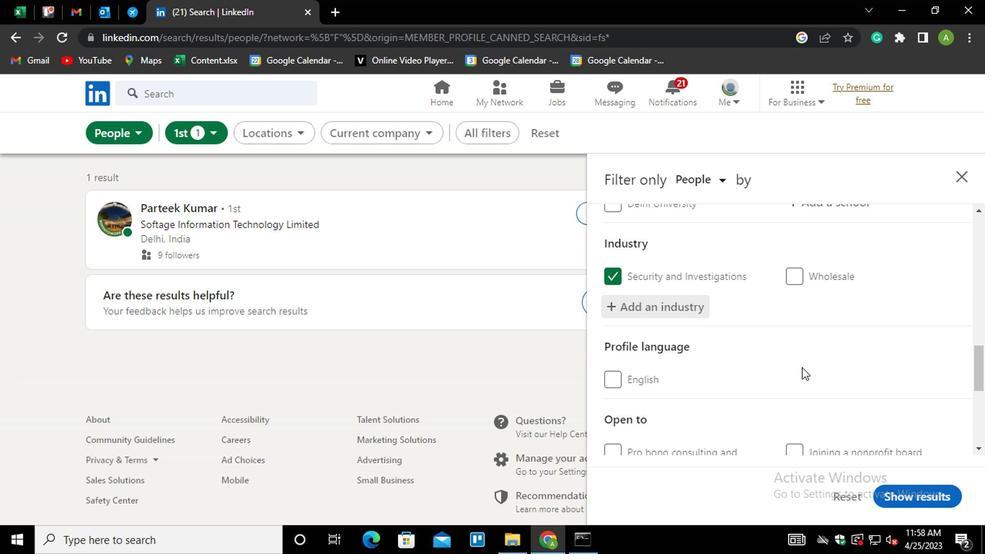 
Action: Mouse scrolled (801, 364) with delta (0, -1)
Screenshot: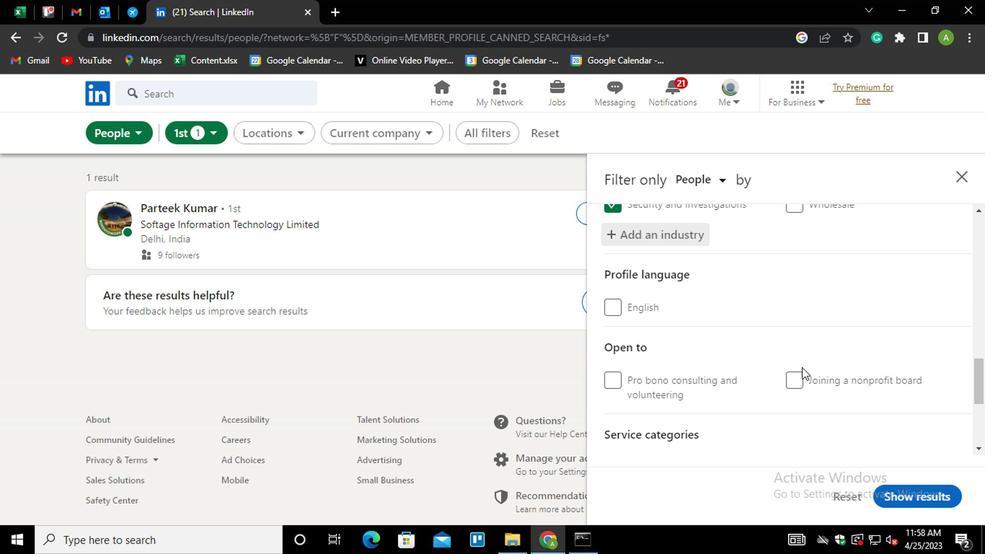 
Action: Mouse scrolled (801, 364) with delta (0, -1)
Screenshot: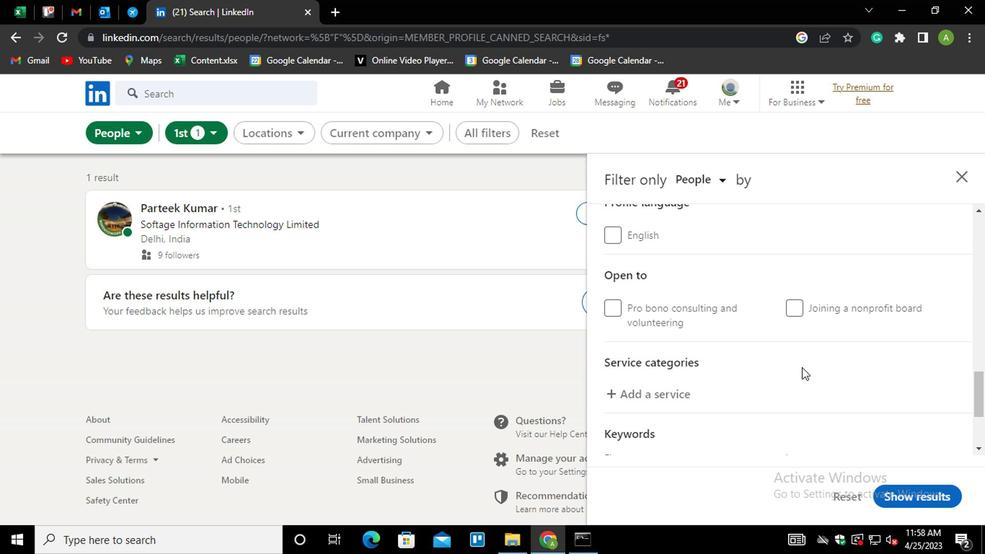 
Action: Mouse moved to (673, 316)
Screenshot: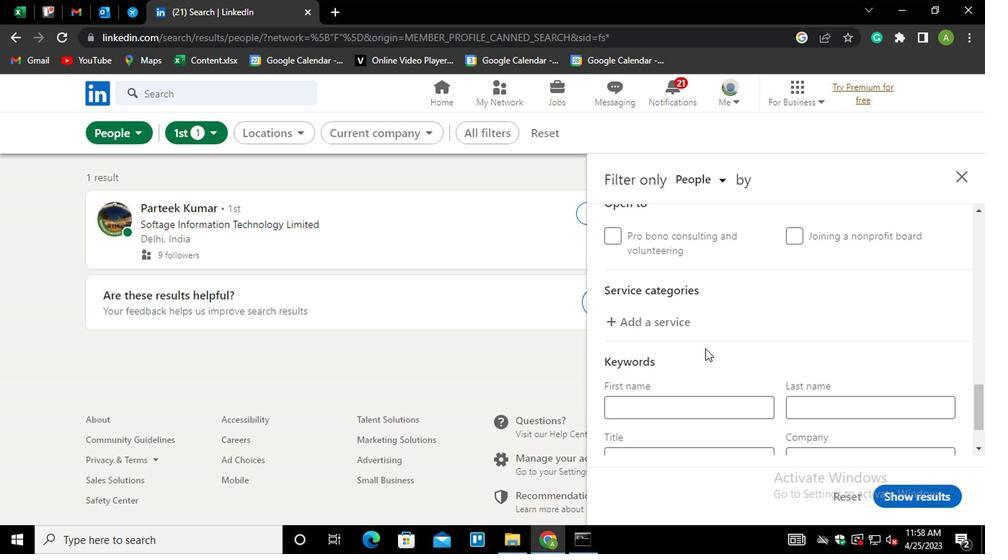 
Action: Mouse pressed left at (673, 316)
Screenshot: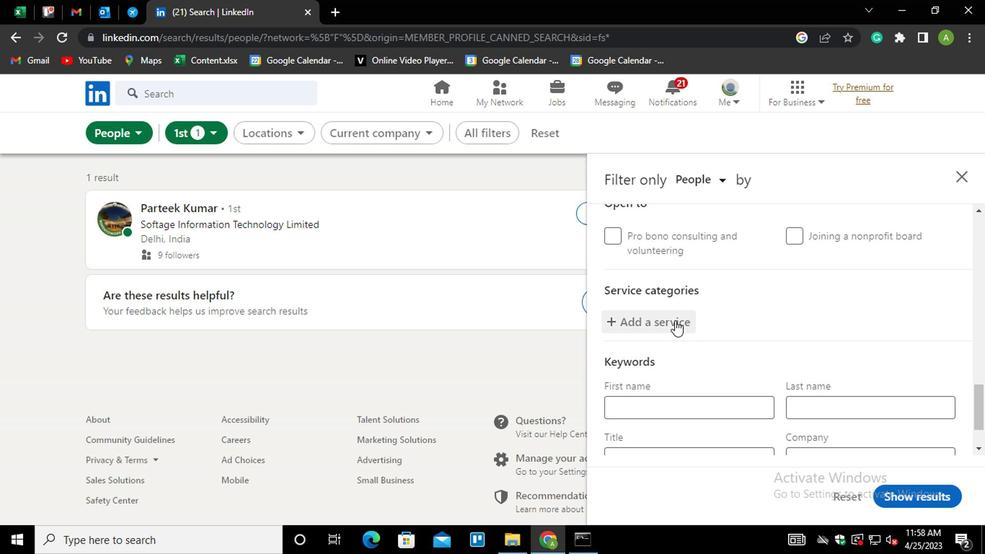 
Action: Mouse moved to (670, 323)
Screenshot: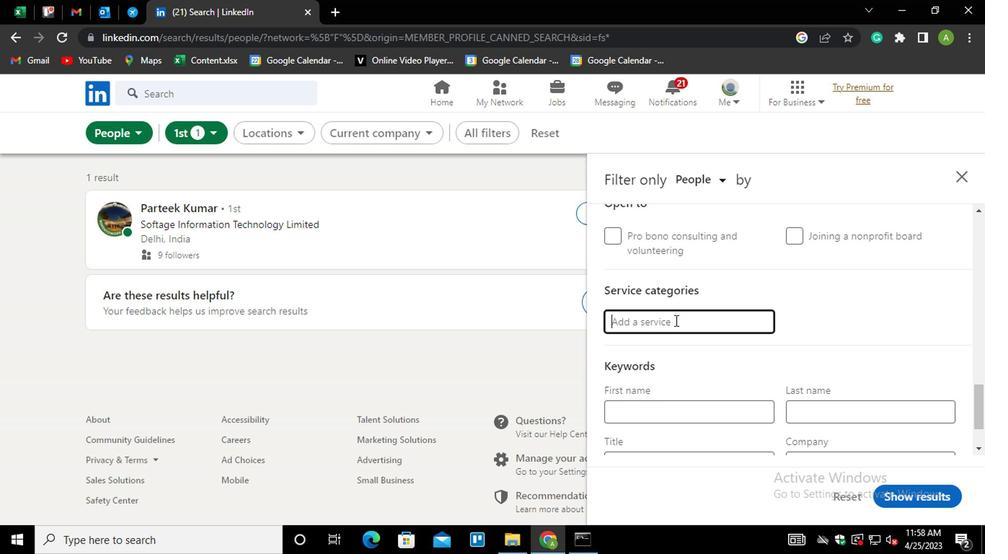 
Action: Key pressed <Key.shift>COMM<Key.down><Key.down><Key.down><Key.enter>
Screenshot: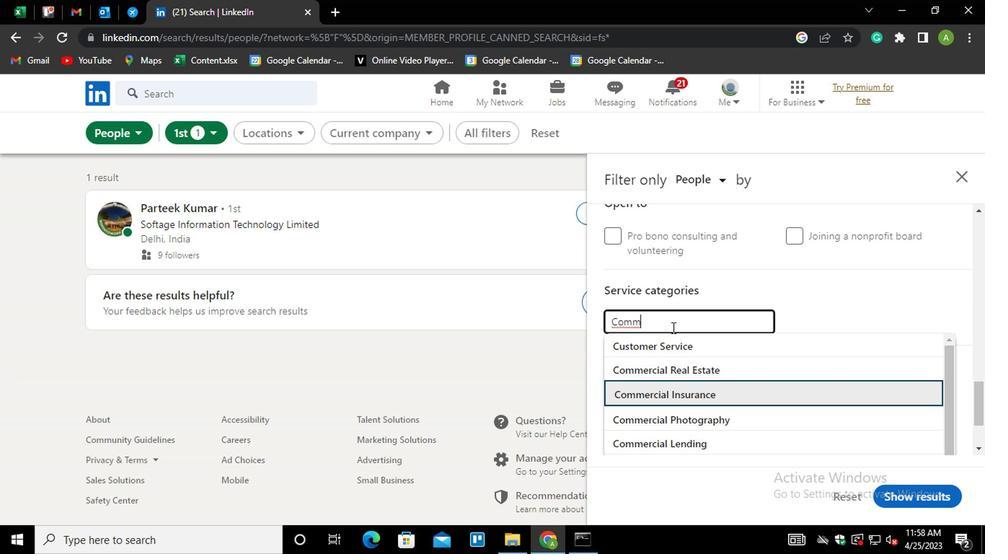 
Action: Mouse moved to (804, 352)
Screenshot: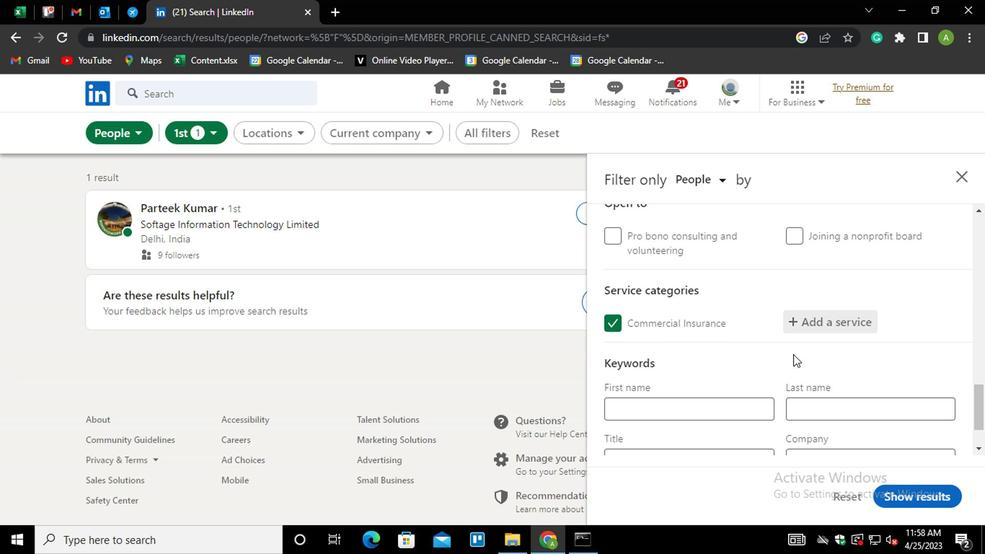
Action: Mouse scrolled (804, 351) with delta (0, -1)
Screenshot: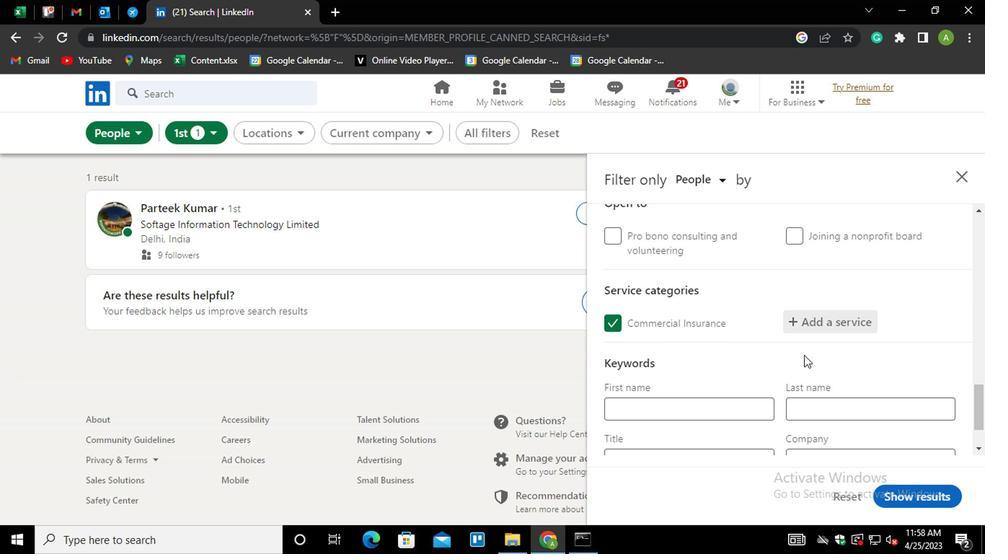 
Action: Mouse scrolled (804, 351) with delta (0, -1)
Screenshot: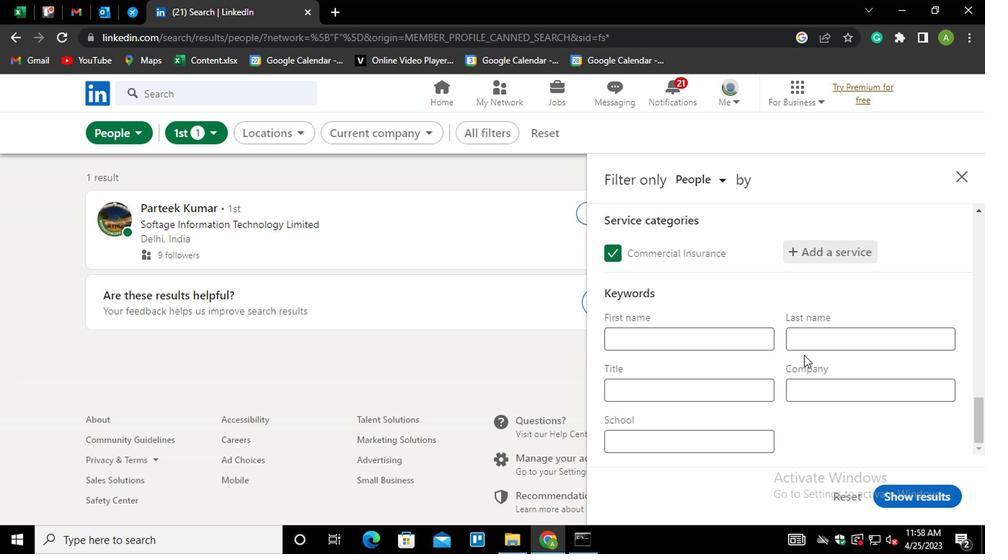 
Action: Mouse moved to (680, 396)
Screenshot: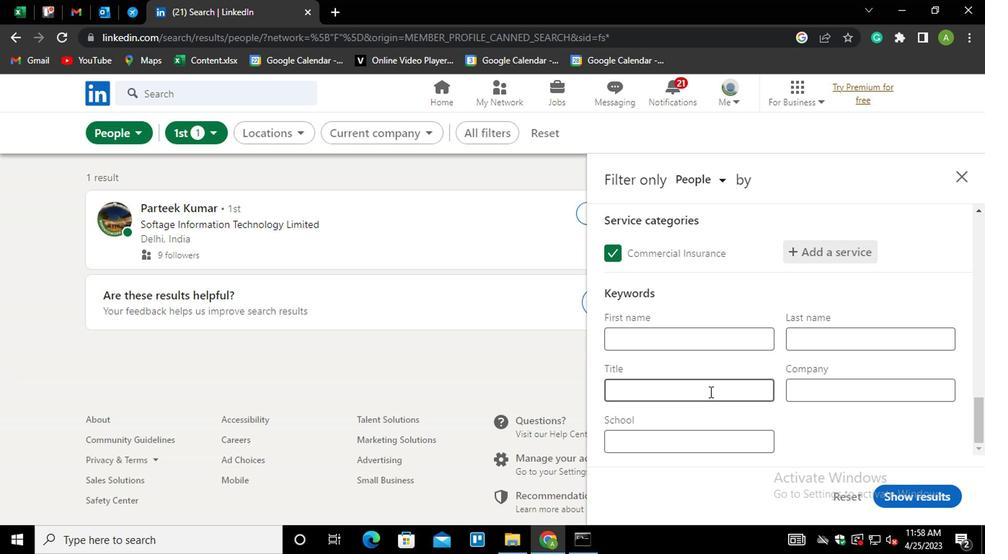 
Action: Mouse pressed left at (680, 396)
Screenshot: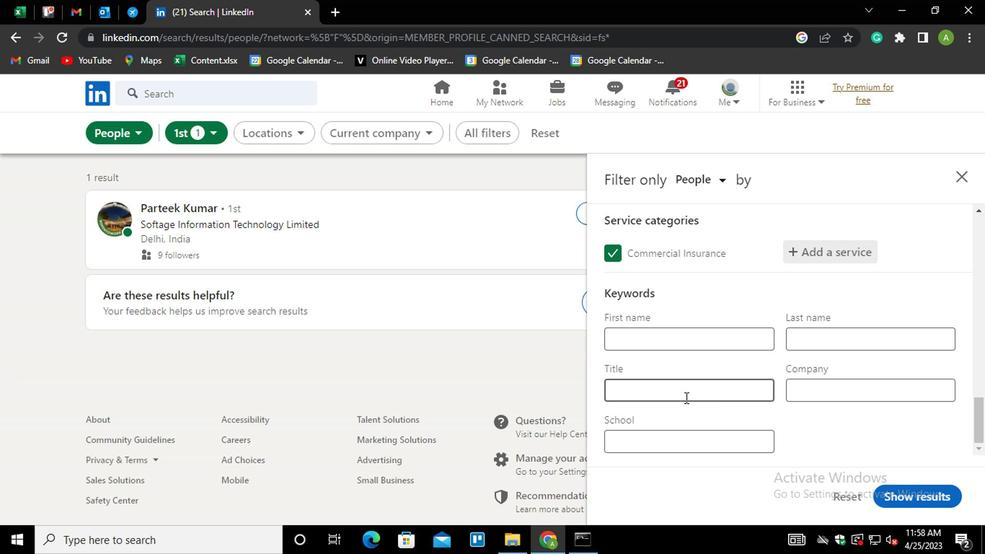 
Action: Mouse moved to (680, 396)
Screenshot: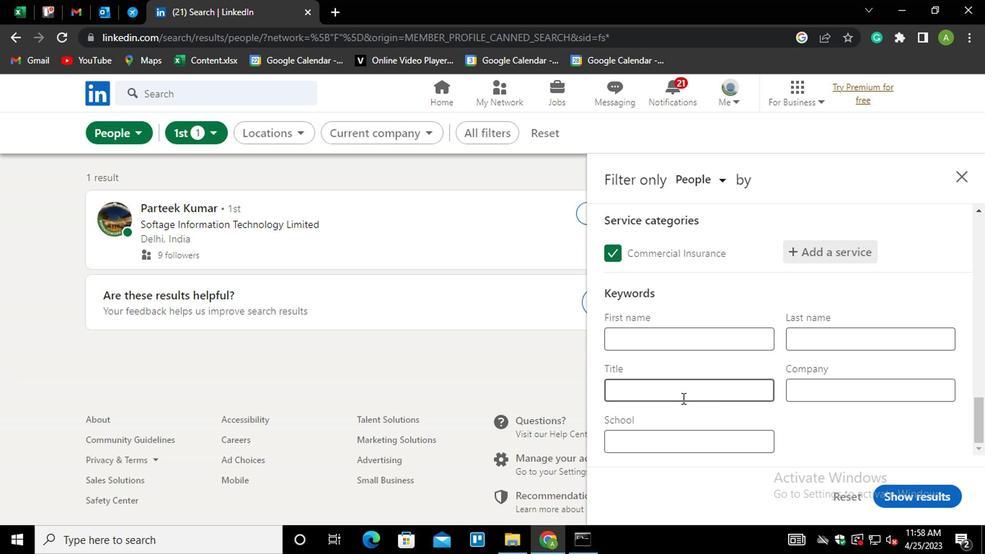 
Action: Key pressed <Key.shift><Key.shift><Key.shift><Key.shift>BRAND<Key.space><Key.shift>STRATEGIST
Screenshot: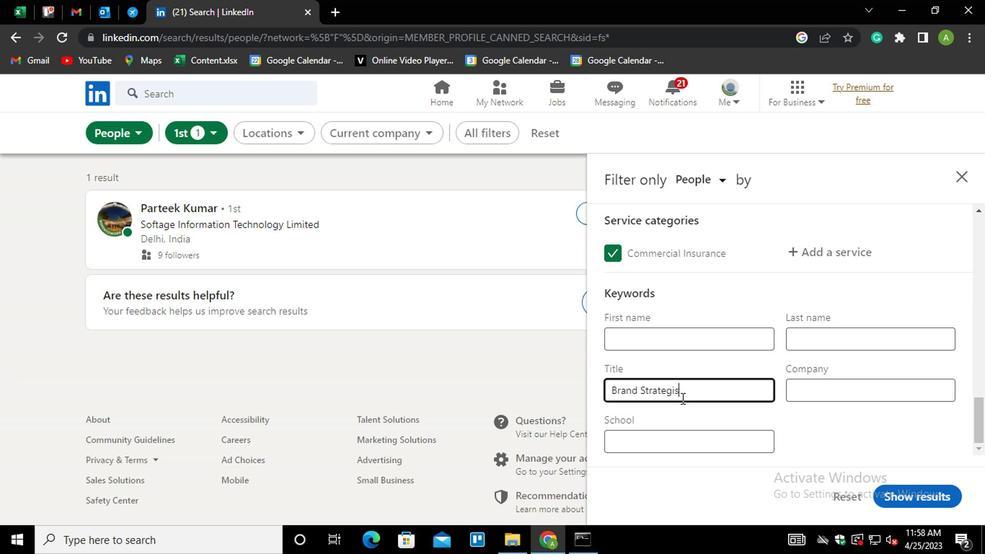 
Action: Mouse moved to (870, 429)
Screenshot: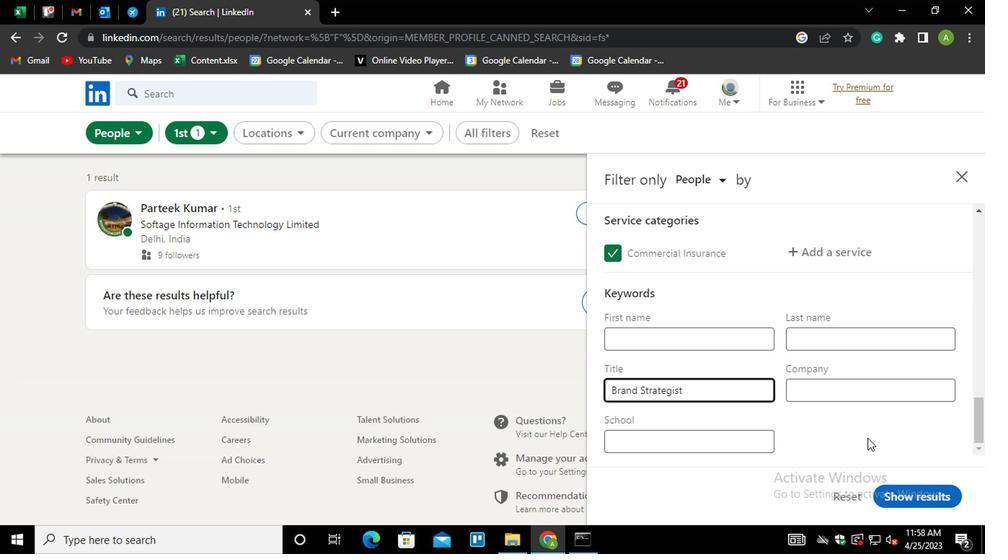 
Action: Mouse pressed left at (870, 429)
Screenshot: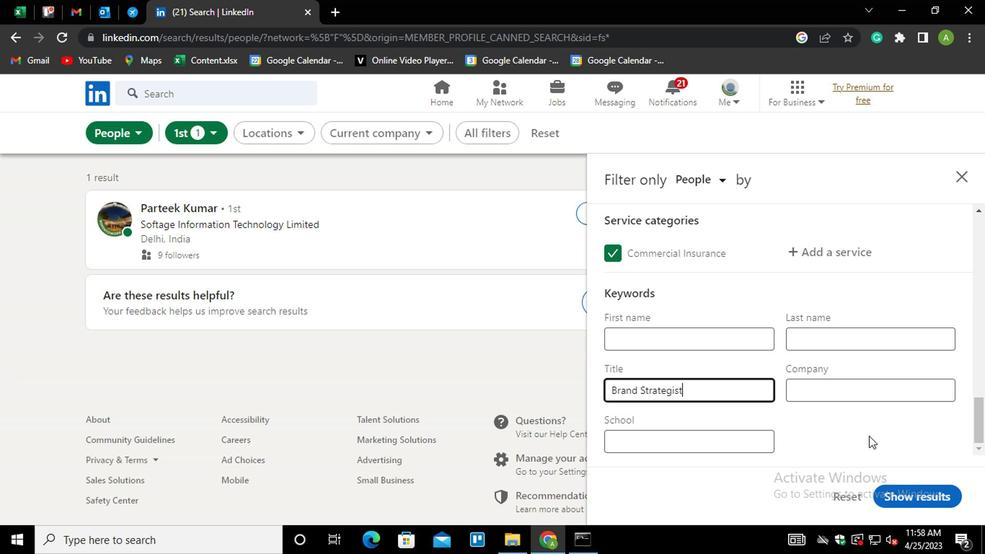 
Action: Mouse moved to (912, 489)
Screenshot: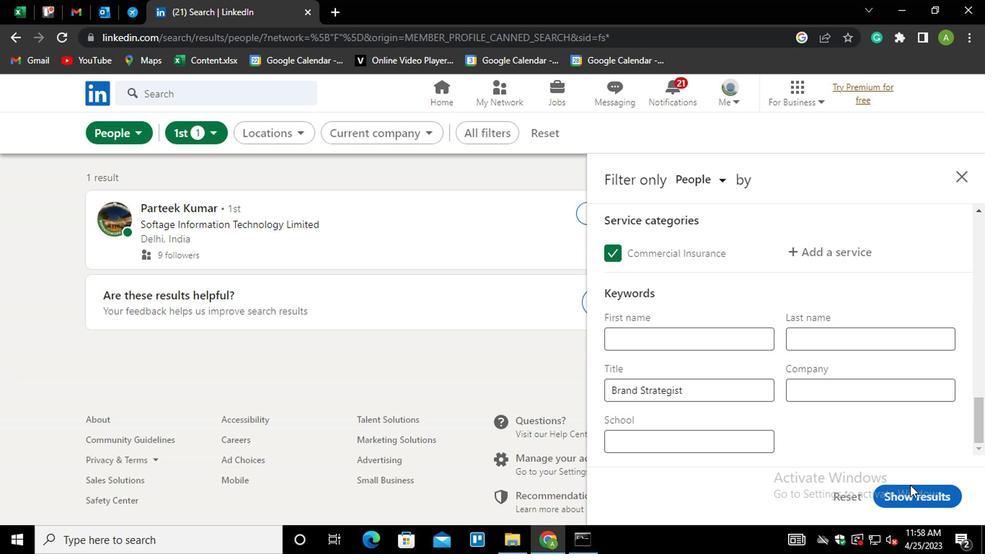 
Action: Mouse pressed left at (912, 489)
Screenshot: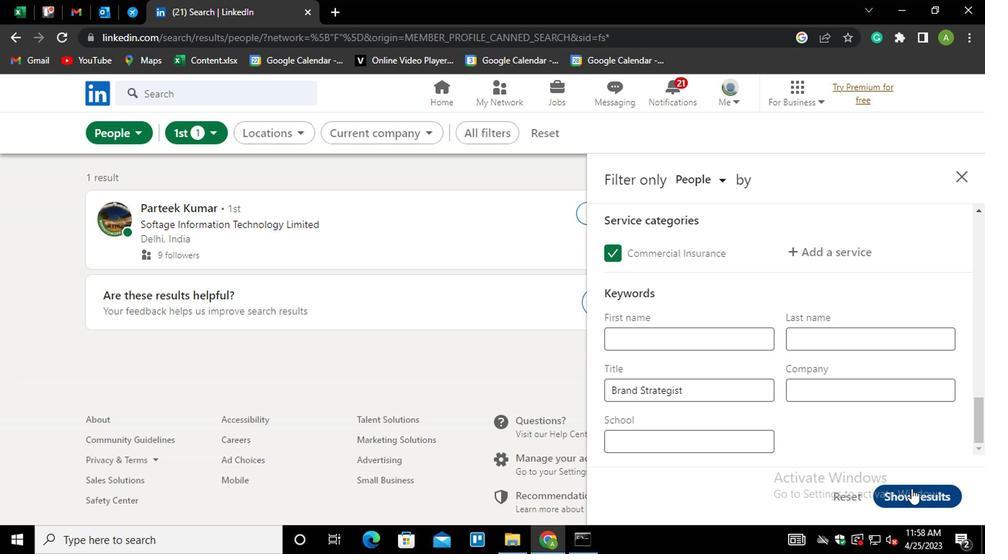 
